 Task: Search one way flight ticket for 3 adults in first from St. Petersburg: St. Pete-clearwater International Airport to New Bern: Coastal Carolina Regional Airport (was Craven County Regional) on 5-4-2023. Choice of flights is United. Number of bags: 1 carry on bag. Price is upto 100000. Outbound departure time preference is 19:15.
Action: Mouse moved to (338, 300)
Screenshot: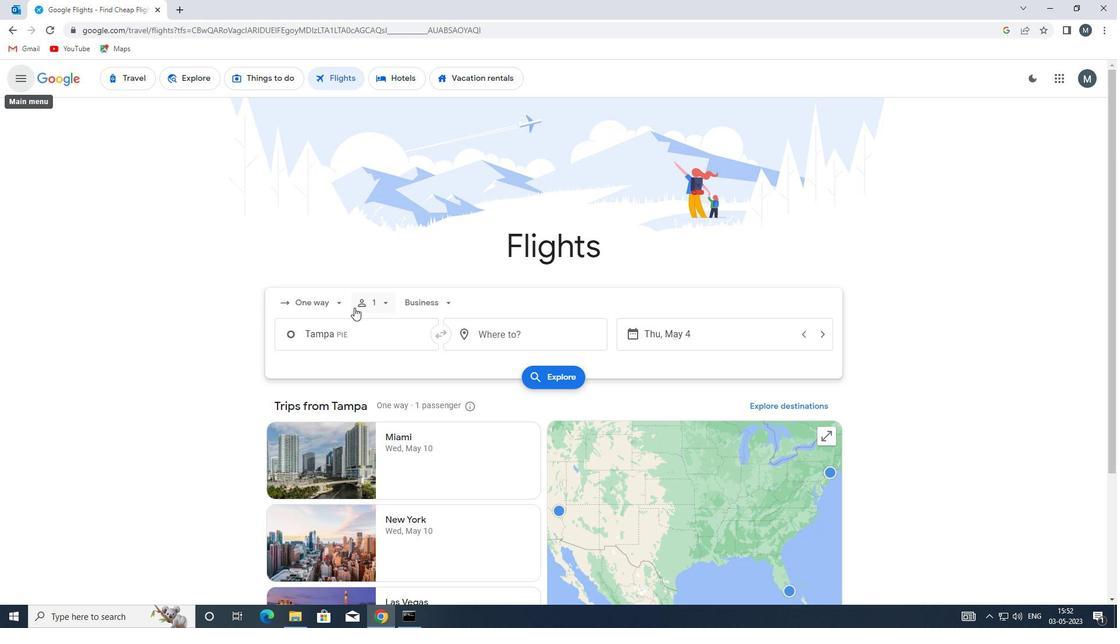 
Action: Mouse pressed left at (338, 300)
Screenshot: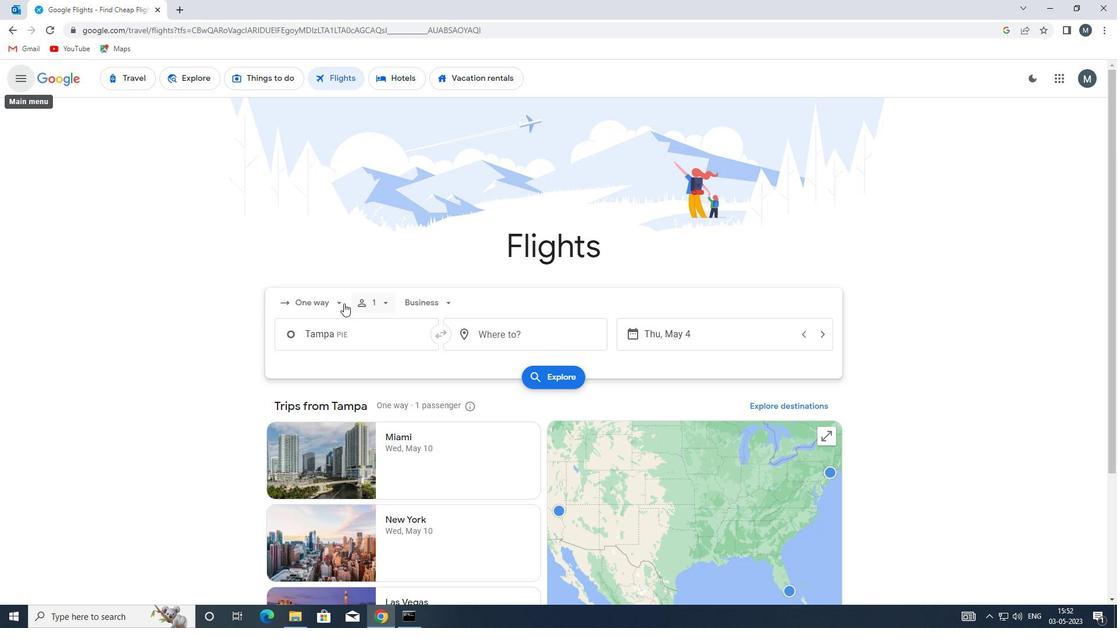 
Action: Mouse moved to (339, 353)
Screenshot: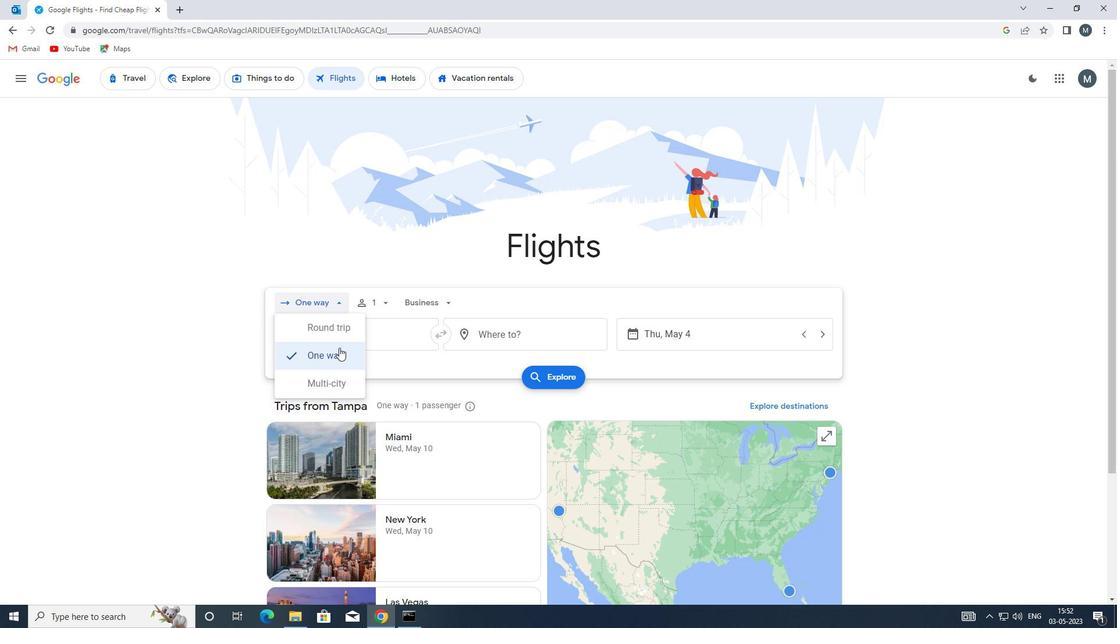 
Action: Mouse pressed left at (339, 353)
Screenshot: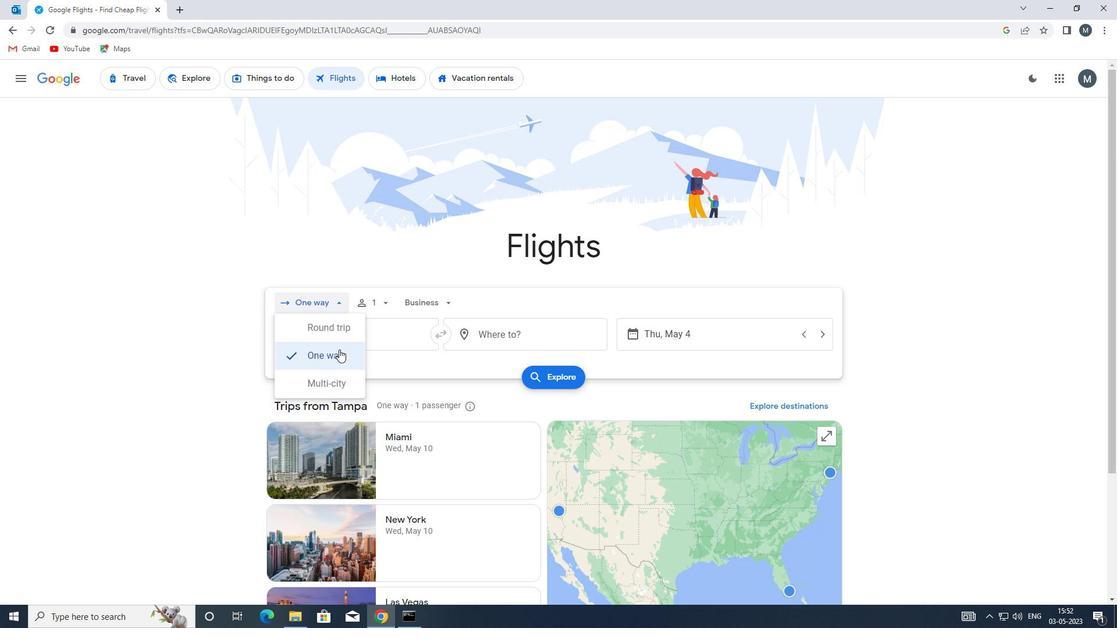 
Action: Mouse moved to (337, 353)
Screenshot: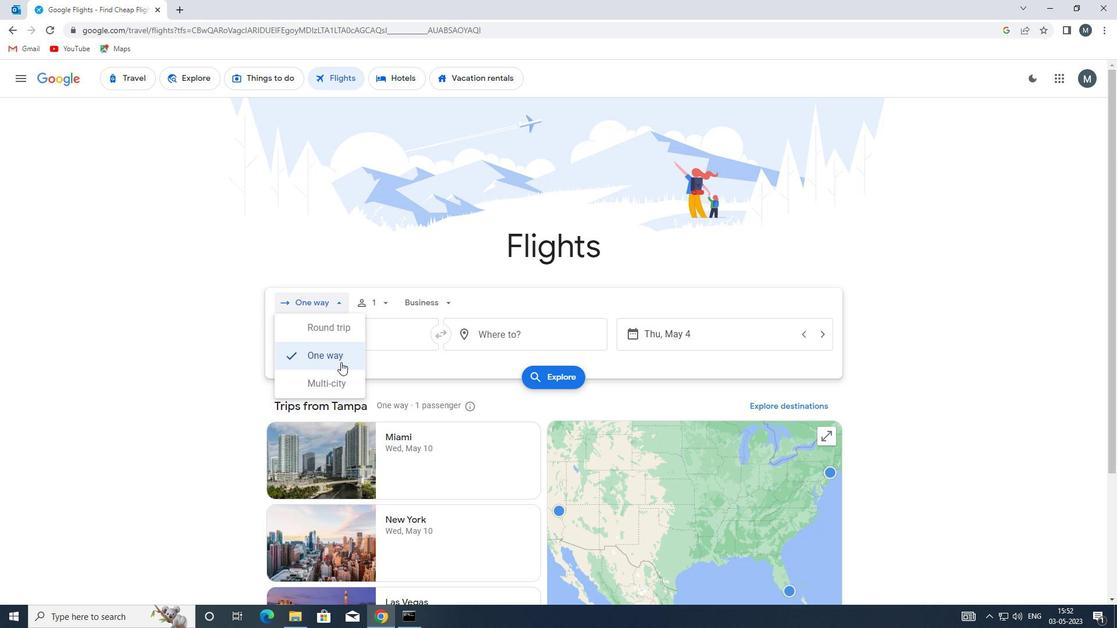 
Action: Mouse pressed left at (337, 353)
Screenshot: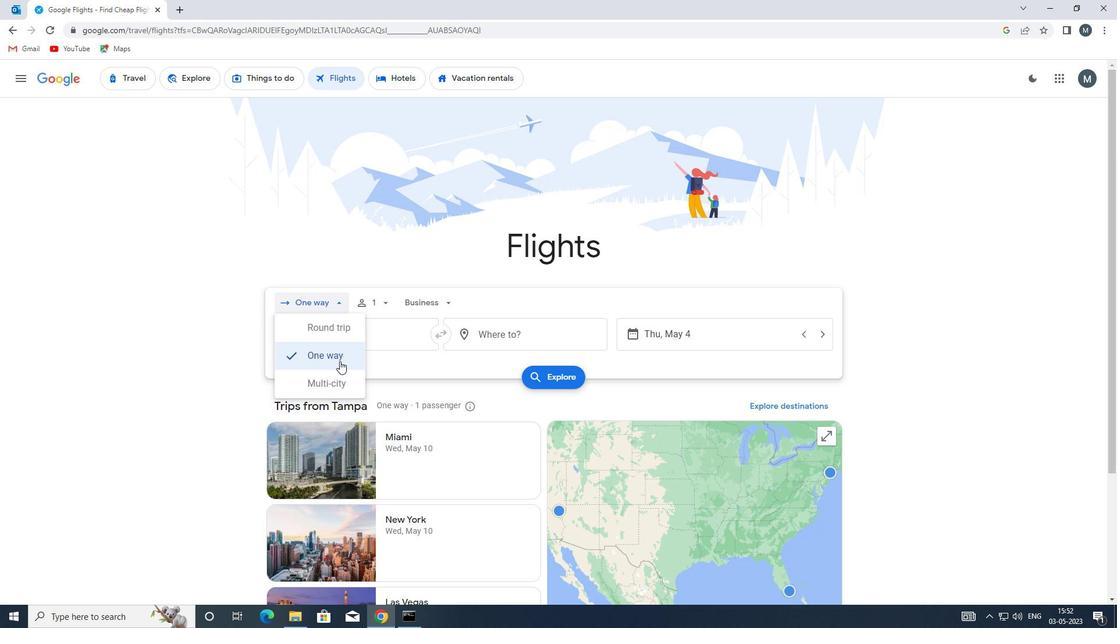 
Action: Mouse moved to (376, 299)
Screenshot: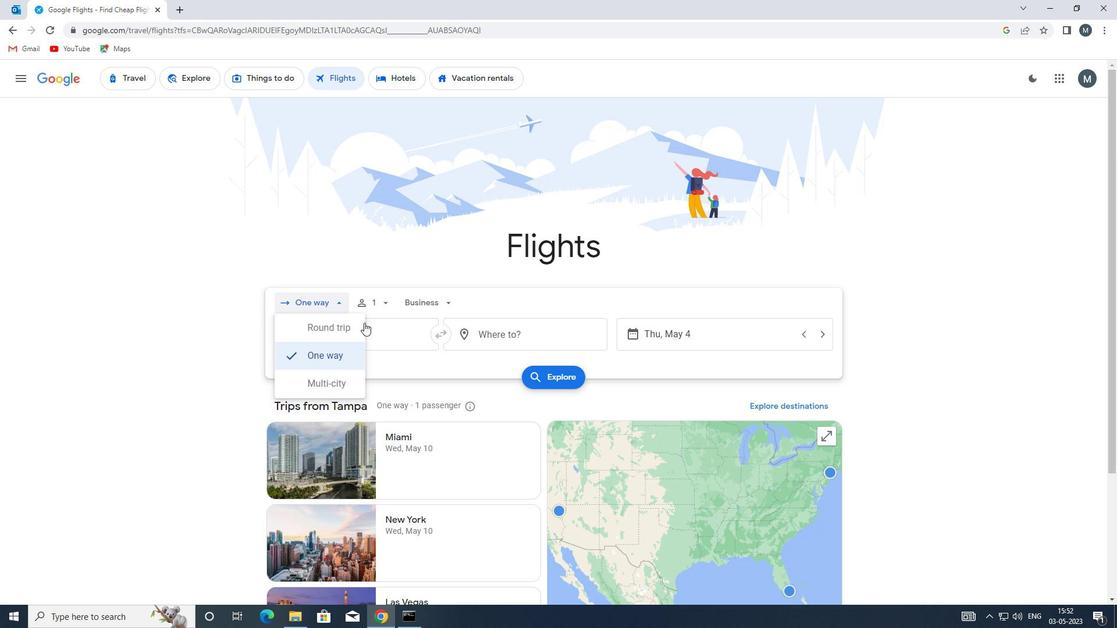 
Action: Mouse pressed left at (376, 299)
Screenshot: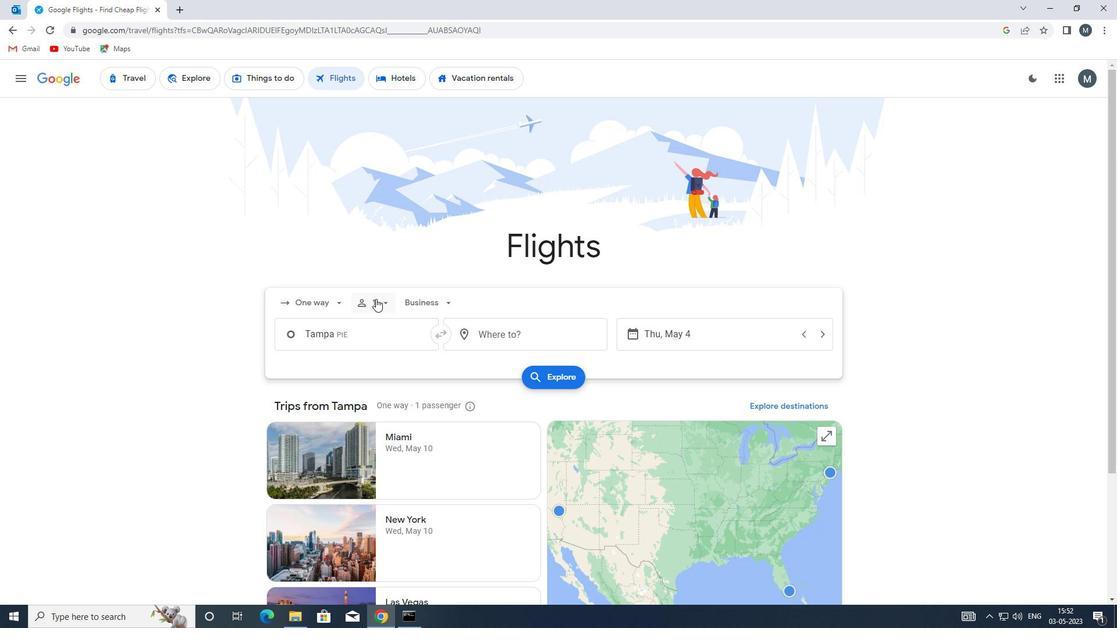 
Action: Mouse moved to (481, 332)
Screenshot: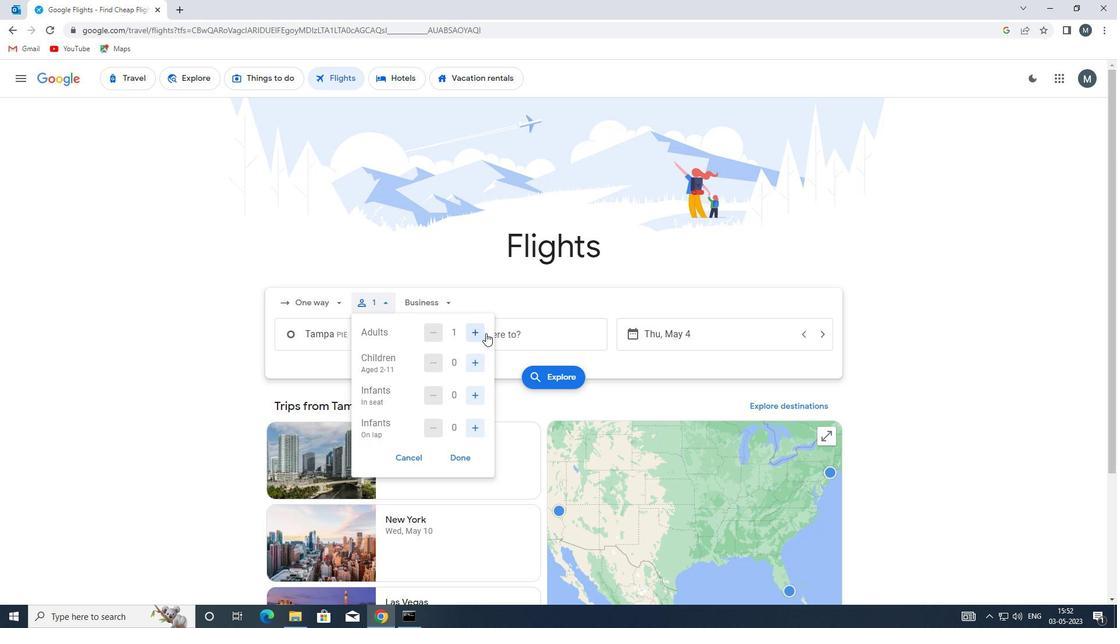 
Action: Mouse pressed left at (481, 332)
Screenshot: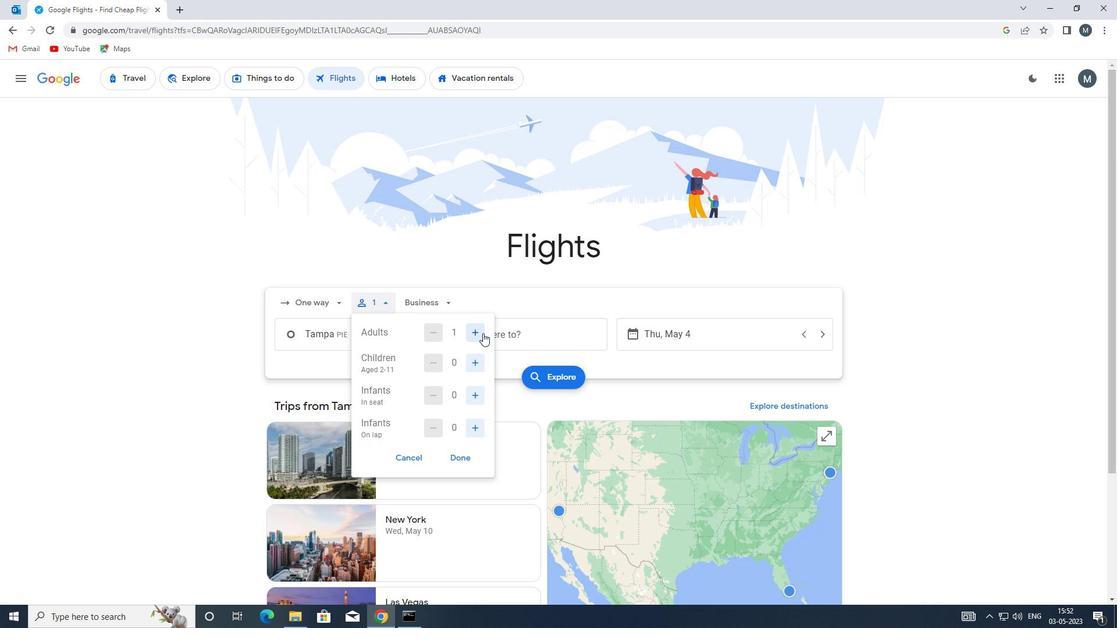 
Action: Mouse pressed left at (481, 332)
Screenshot: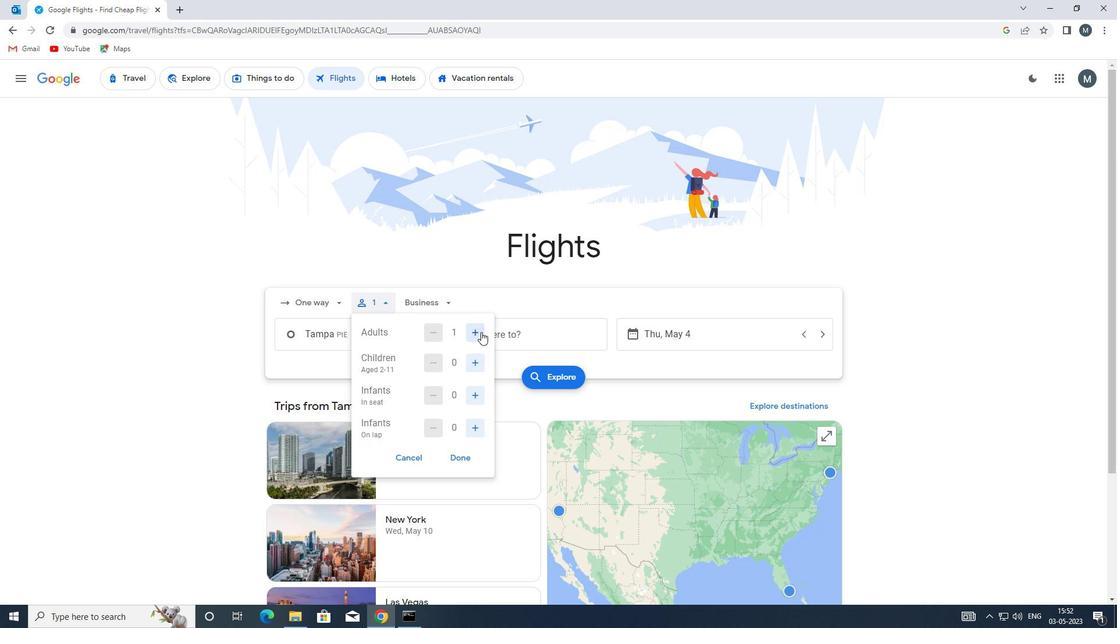 
Action: Mouse moved to (457, 457)
Screenshot: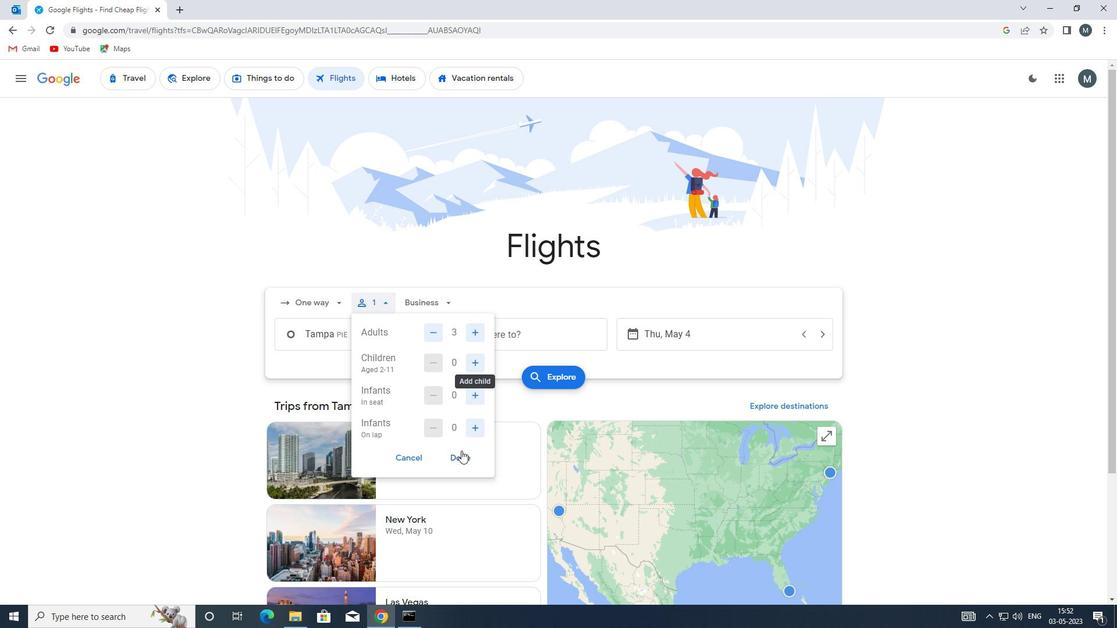
Action: Mouse pressed left at (457, 457)
Screenshot: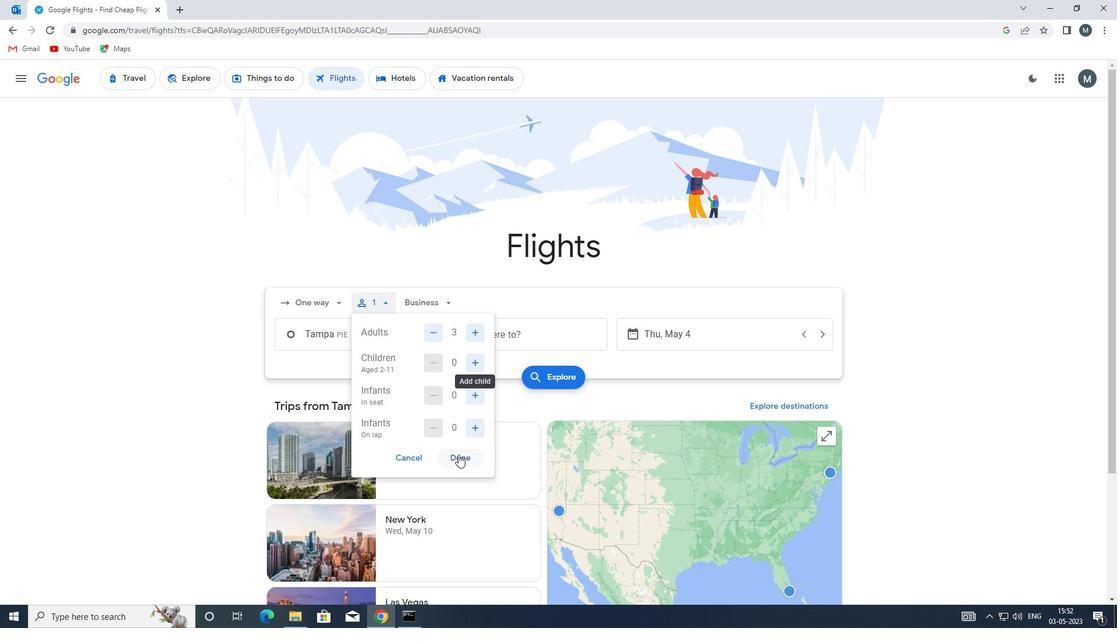
Action: Mouse moved to (441, 301)
Screenshot: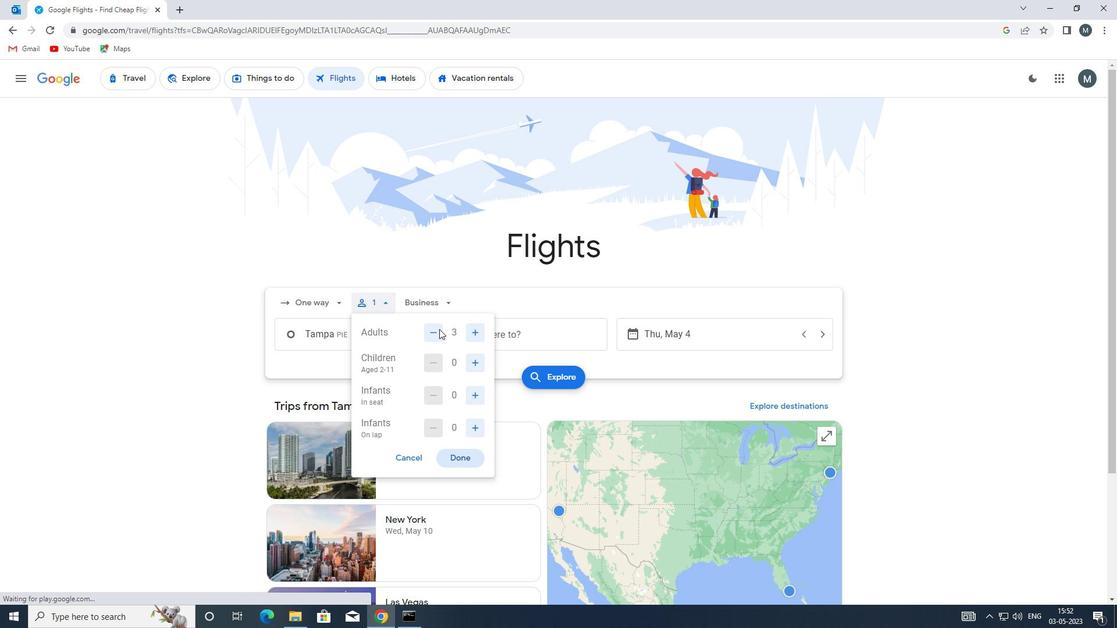 
Action: Mouse pressed left at (441, 301)
Screenshot: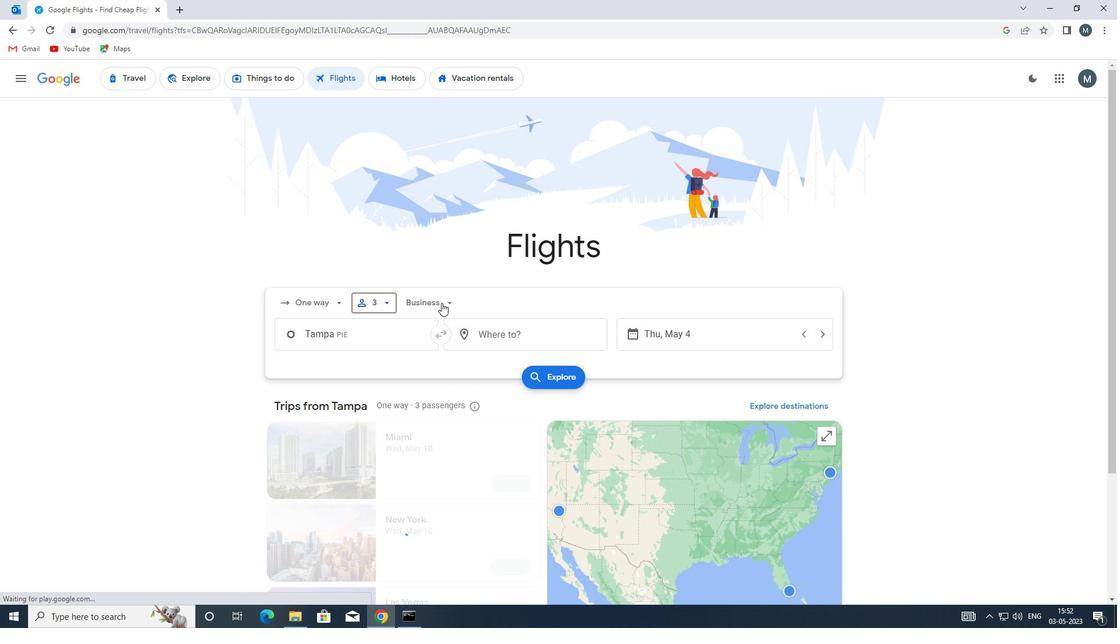 
Action: Mouse moved to (451, 410)
Screenshot: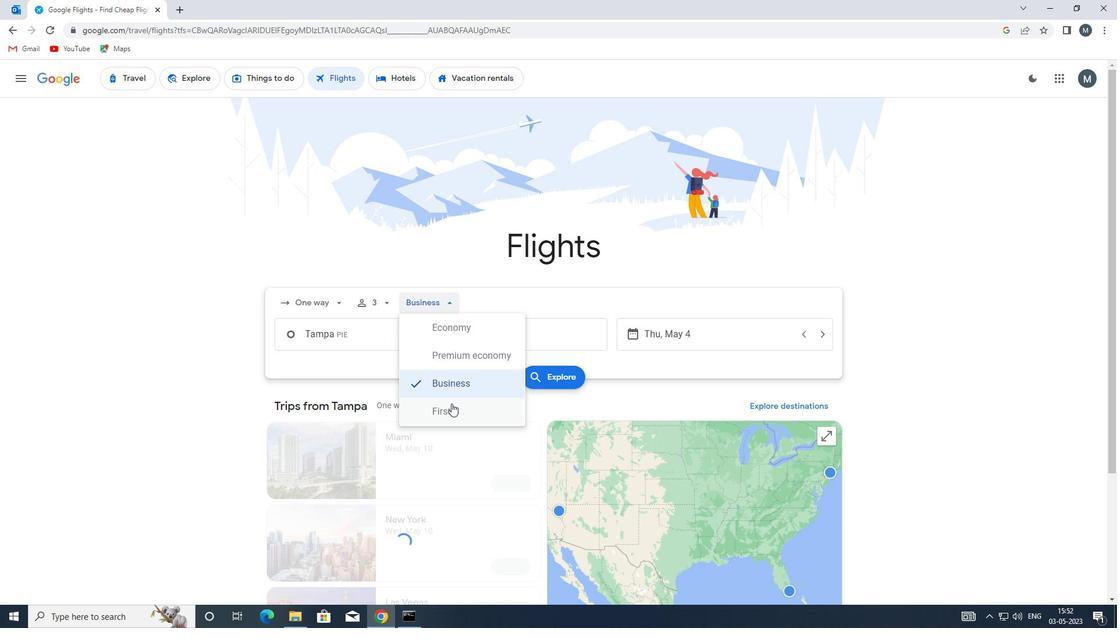 
Action: Mouse pressed left at (451, 410)
Screenshot: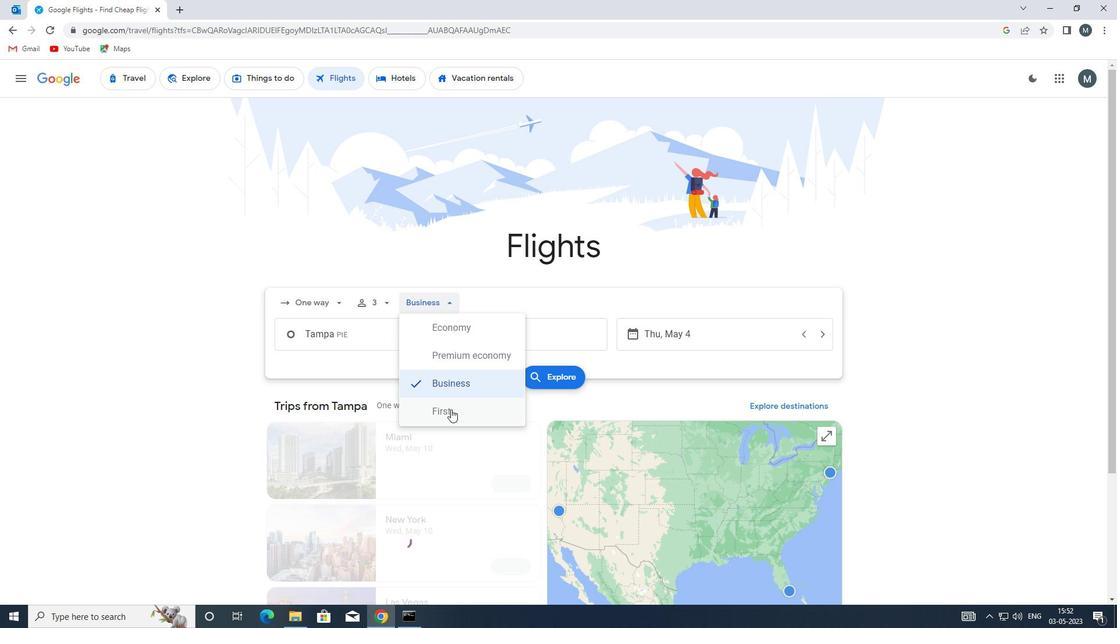 
Action: Mouse moved to (409, 335)
Screenshot: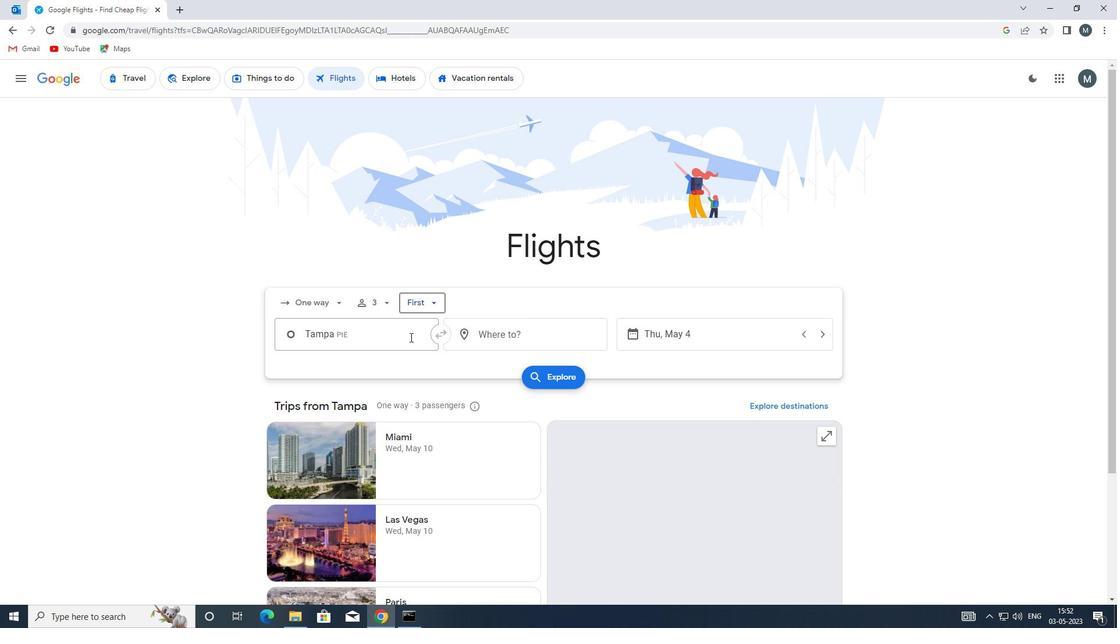
Action: Mouse pressed left at (409, 335)
Screenshot: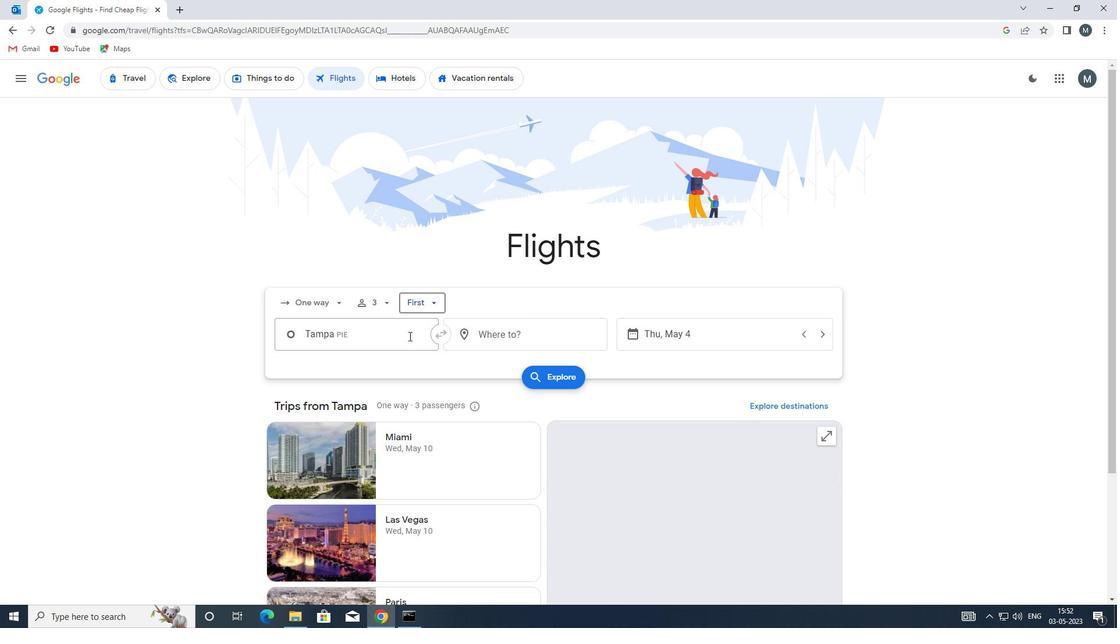 
Action: Mouse moved to (397, 425)
Screenshot: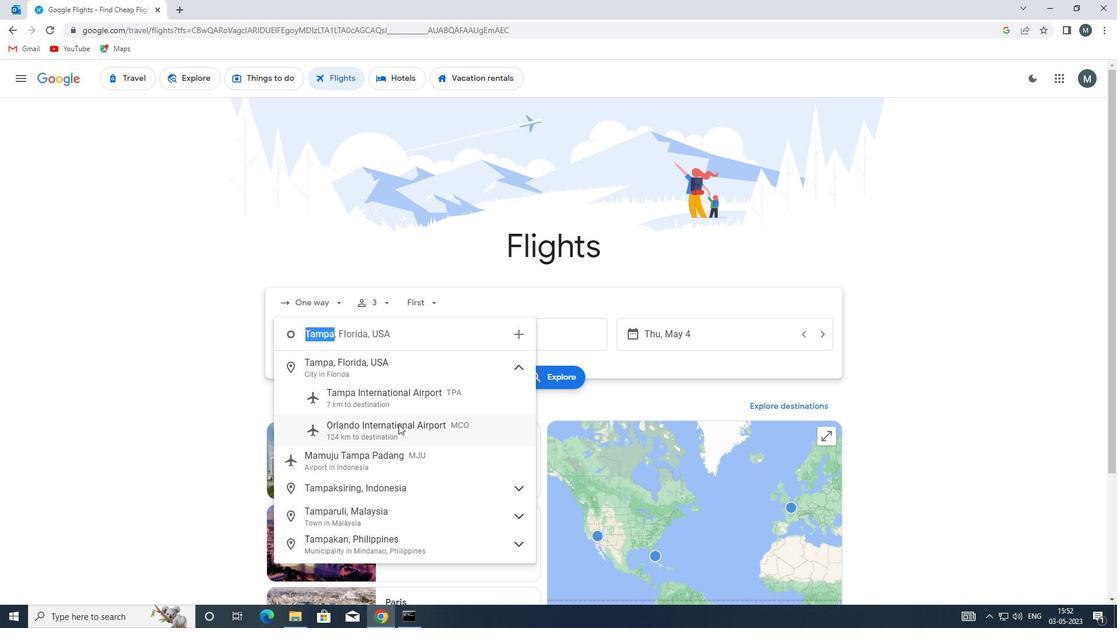 
Action: Mouse scrolled (397, 424) with delta (0, 0)
Screenshot: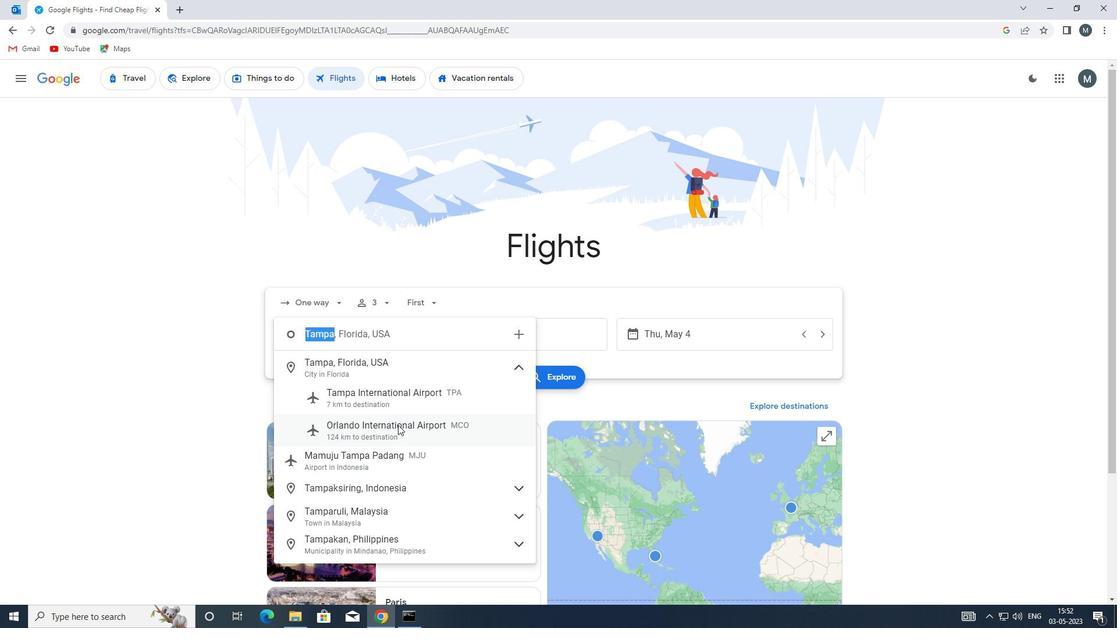 
Action: Mouse moved to (391, 423)
Screenshot: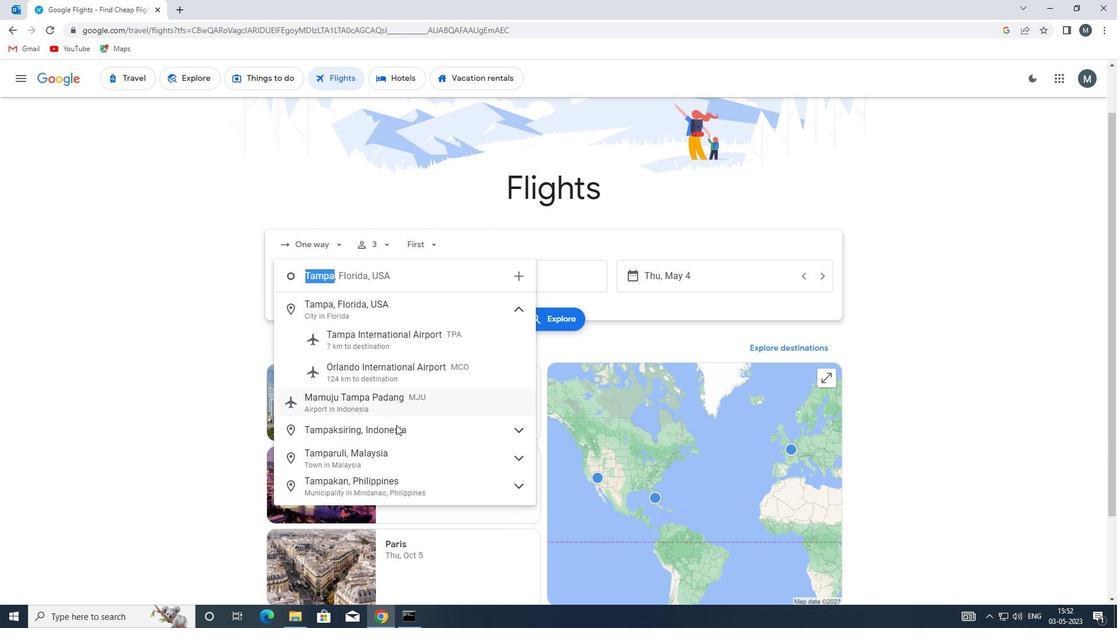 
Action: Key pressed pie
Screenshot: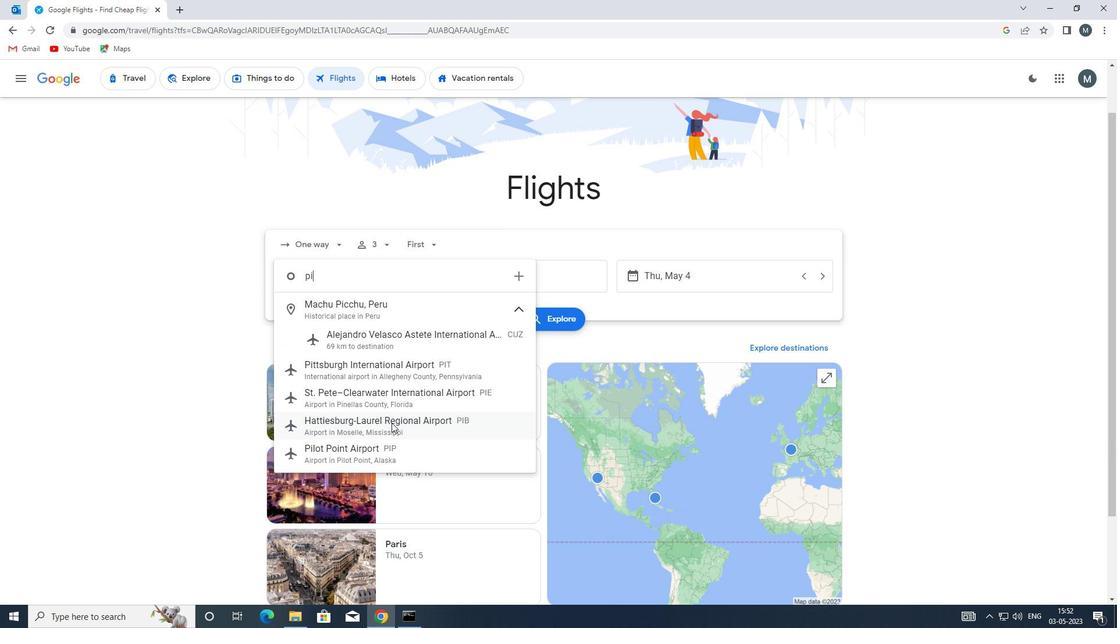 
Action: Mouse moved to (438, 307)
Screenshot: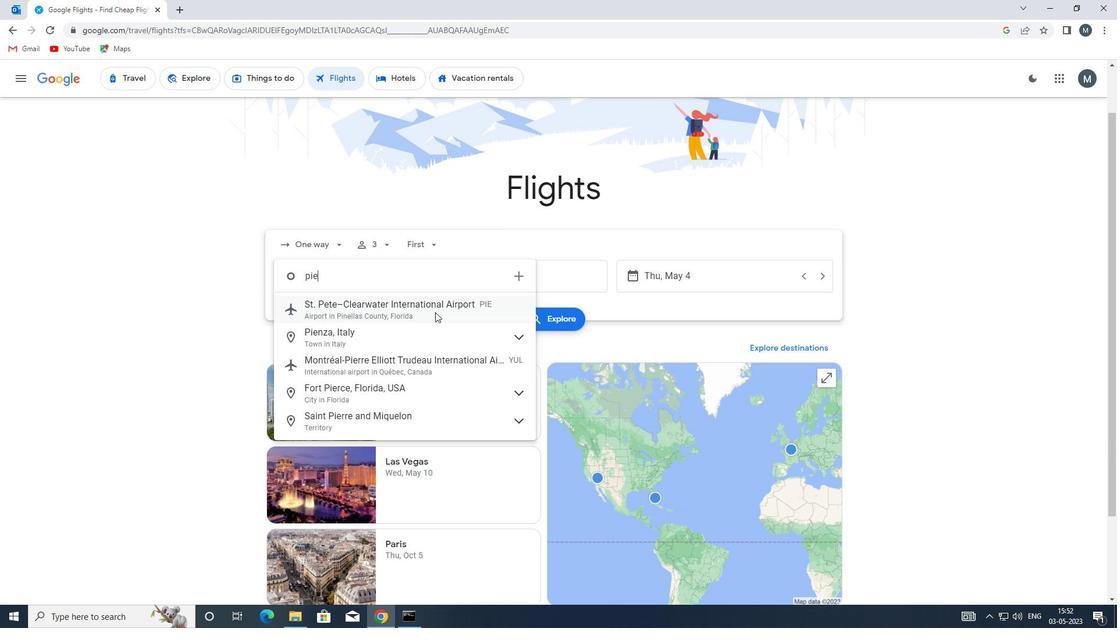 
Action: Mouse pressed left at (438, 307)
Screenshot: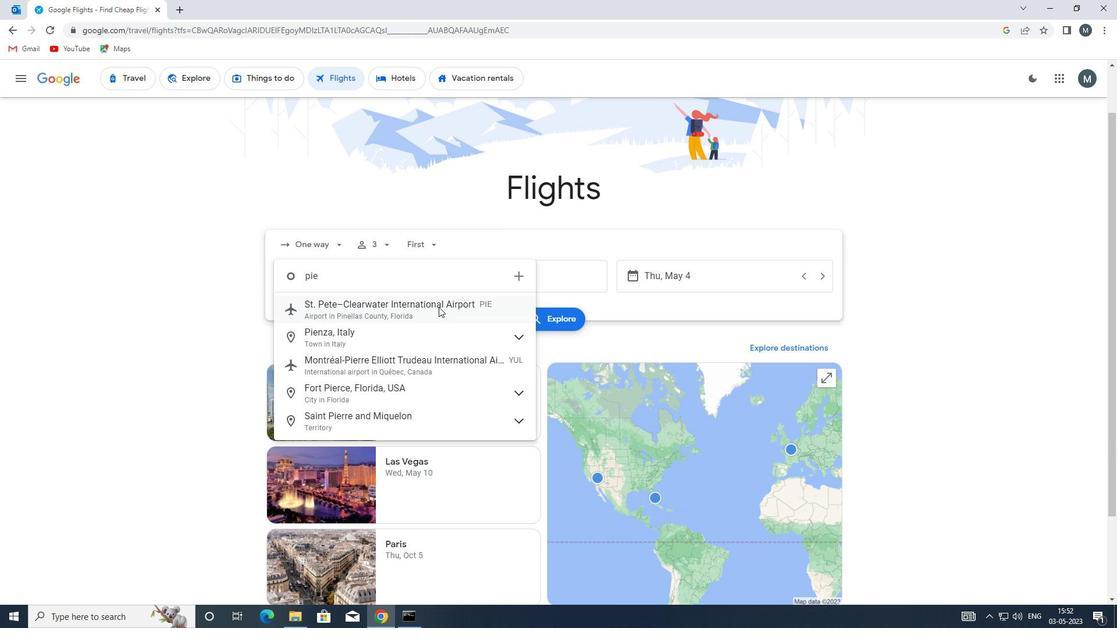 
Action: Mouse moved to (508, 284)
Screenshot: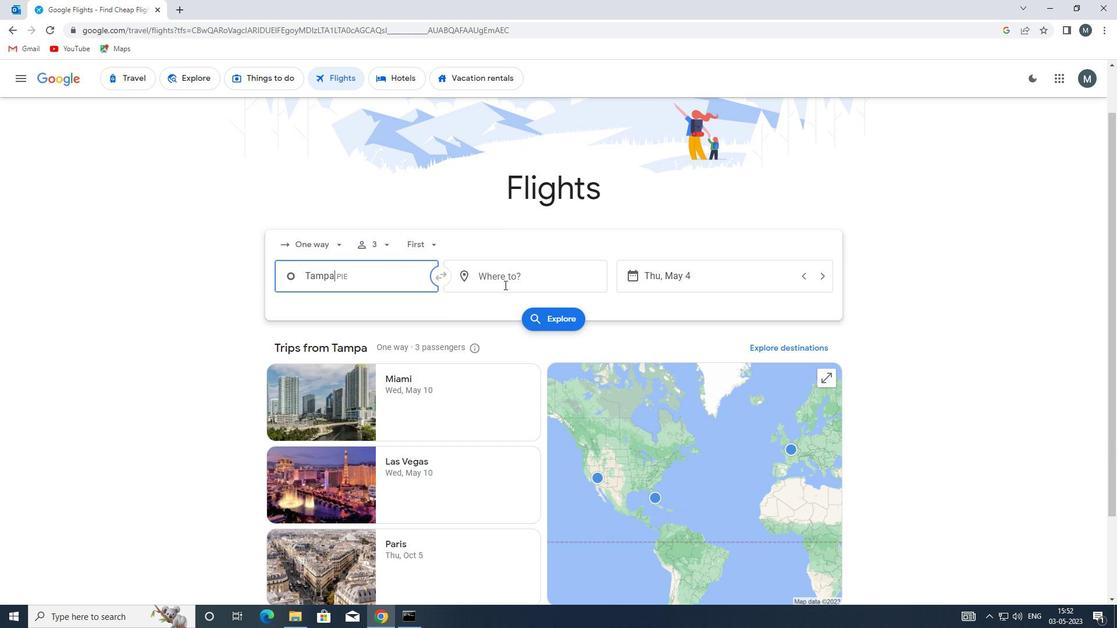 
Action: Mouse pressed left at (508, 284)
Screenshot: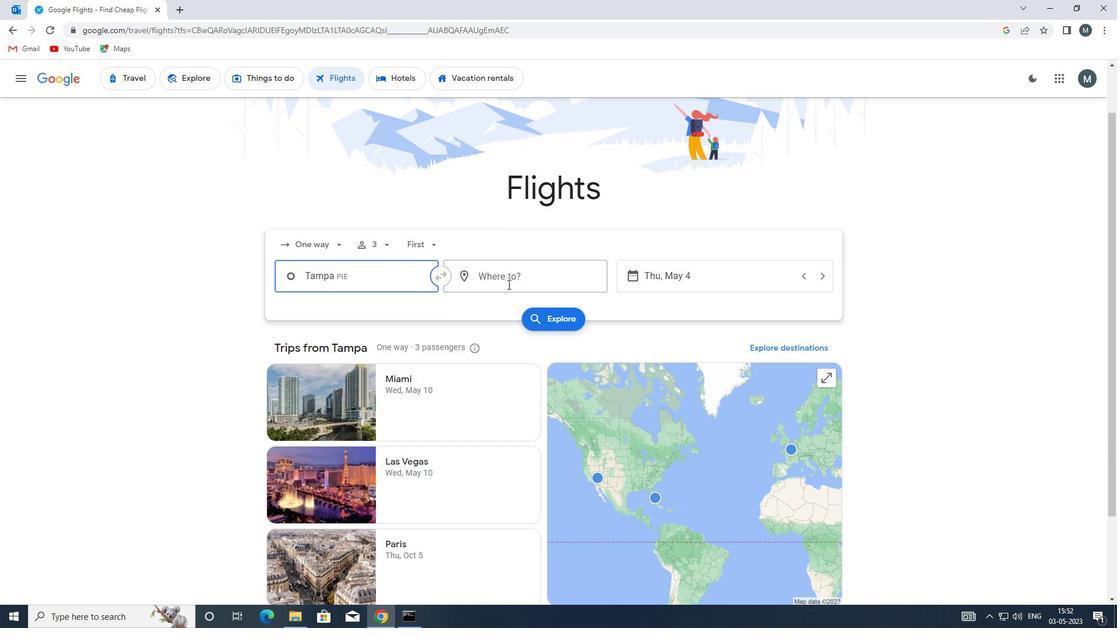 
Action: Mouse moved to (507, 281)
Screenshot: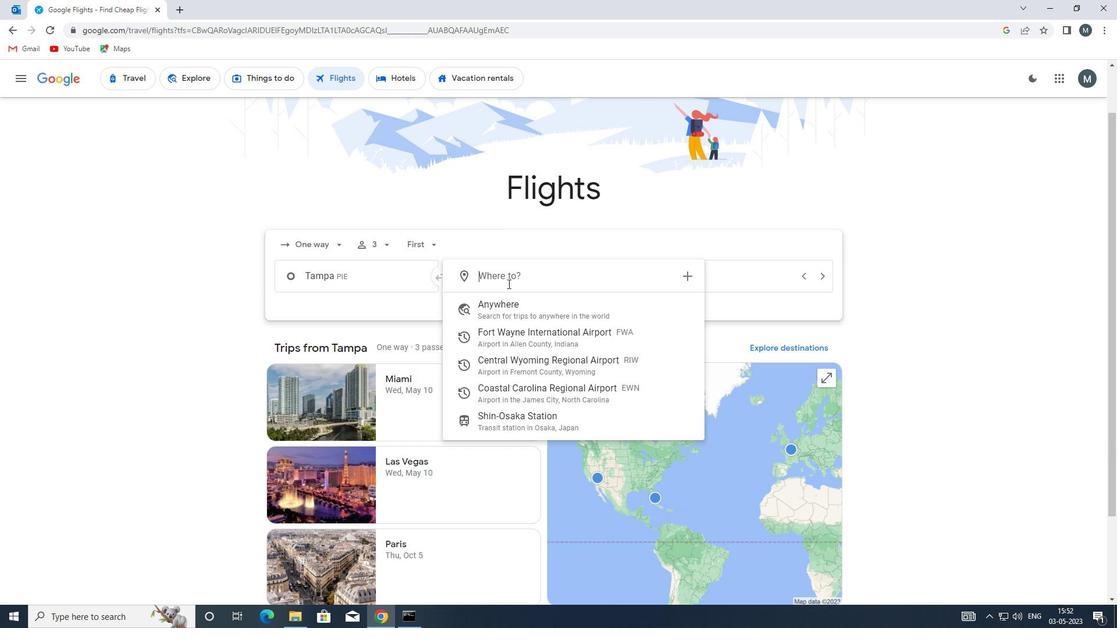 
Action: Key pressed ewn
Screenshot: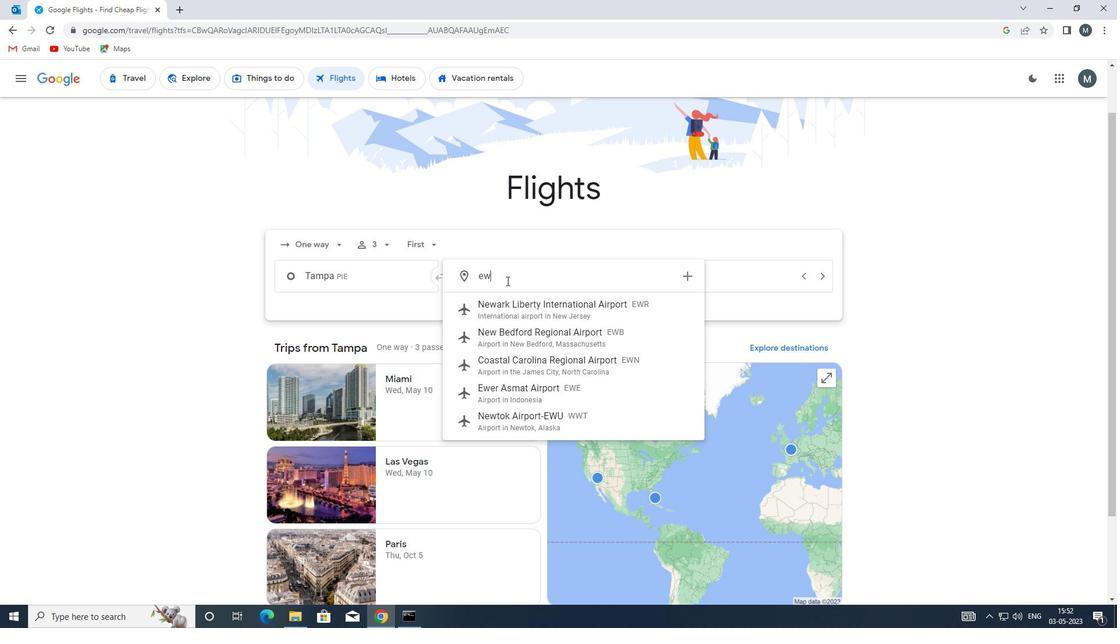
Action: Mouse moved to (515, 305)
Screenshot: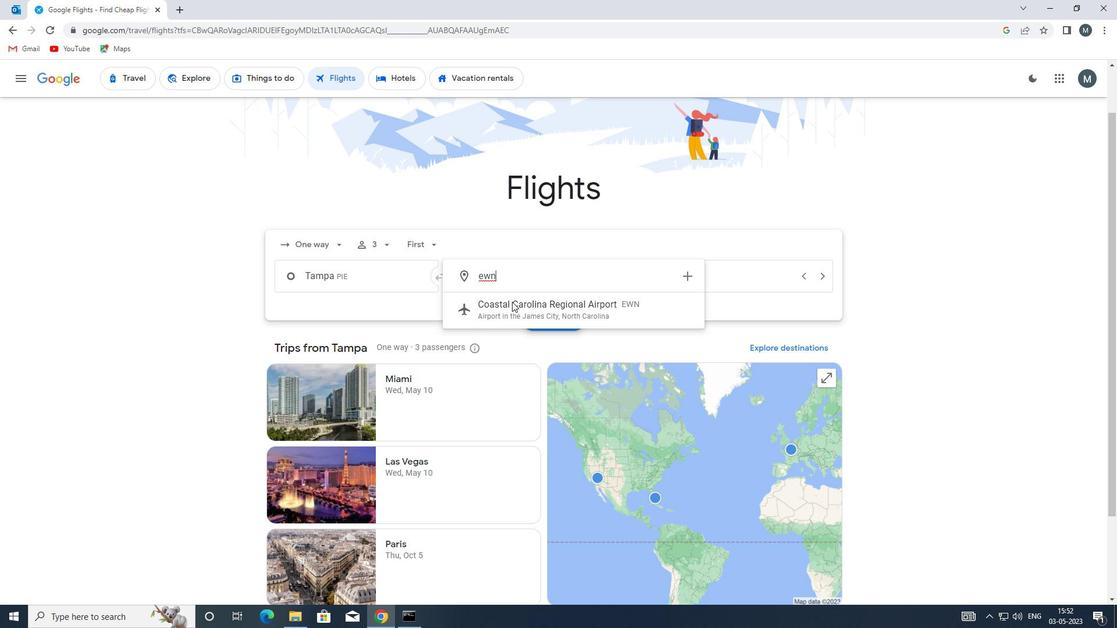 
Action: Mouse pressed left at (515, 305)
Screenshot: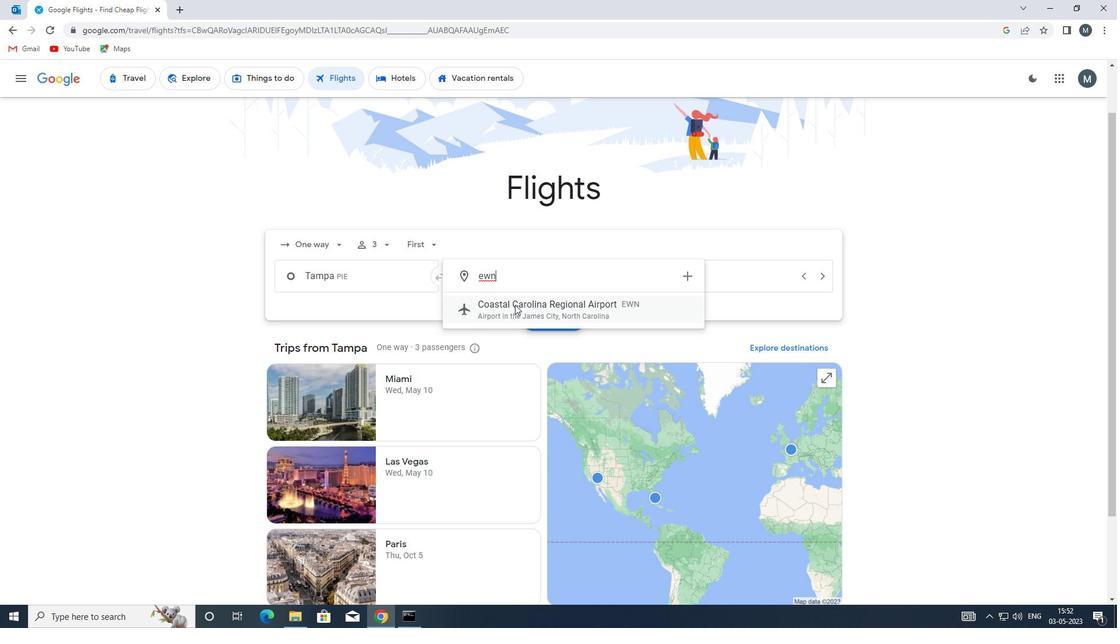
Action: Mouse moved to (658, 268)
Screenshot: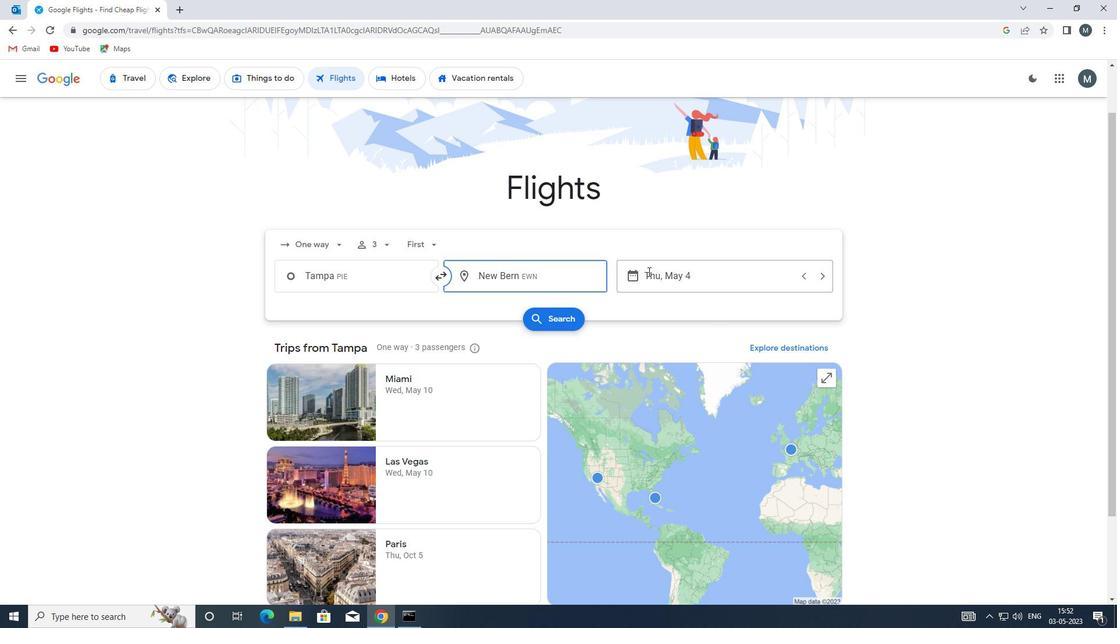 
Action: Mouse pressed left at (658, 268)
Screenshot: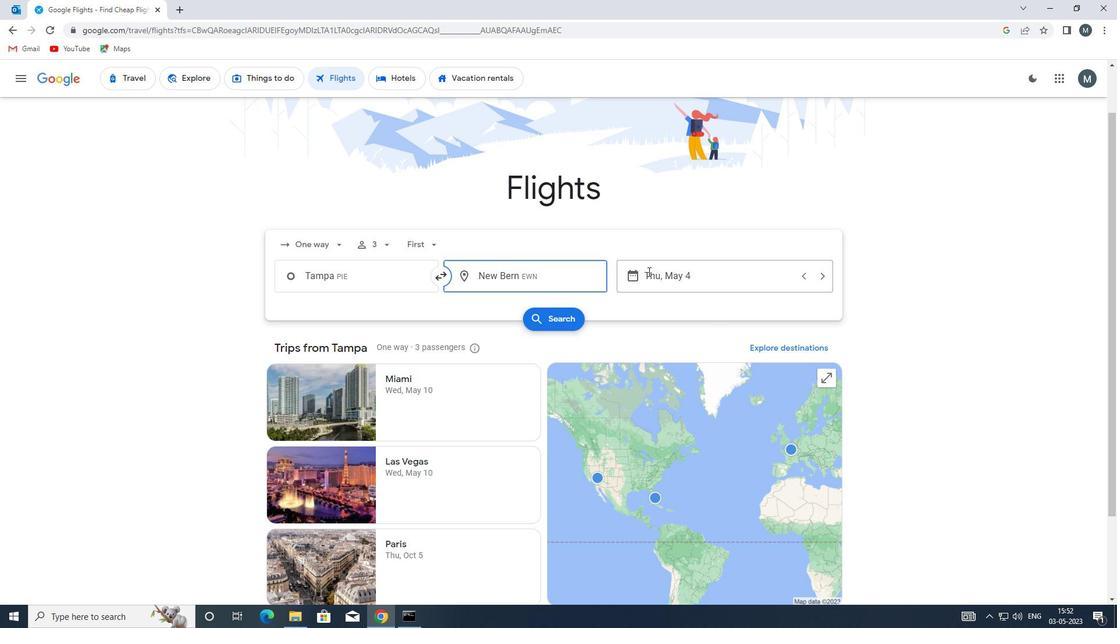 
Action: Mouse moved to (532, 368)
Screenshot: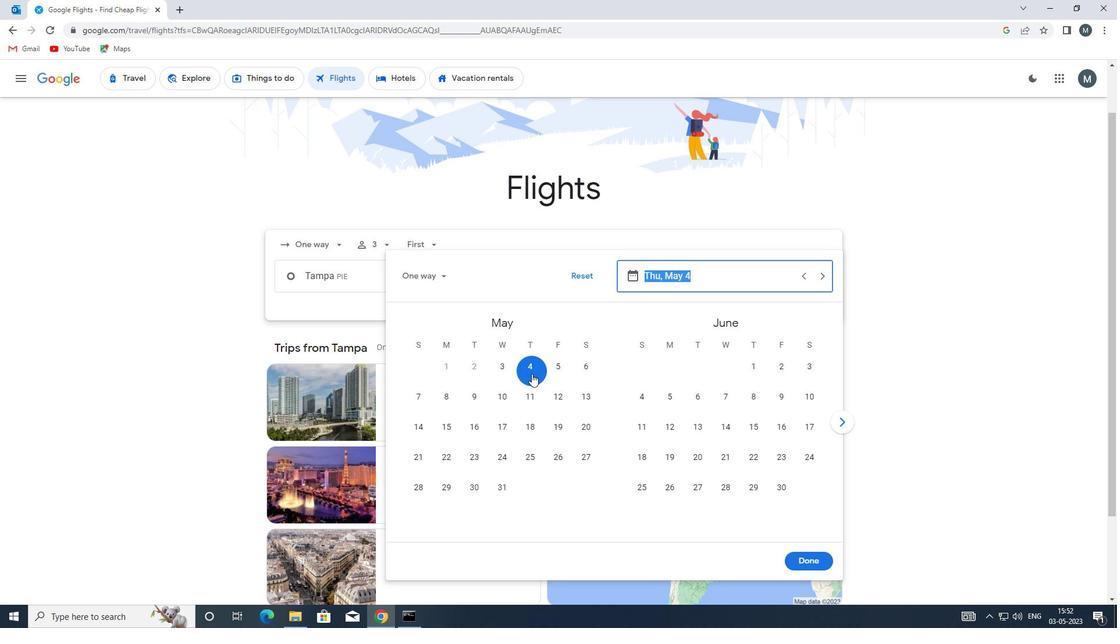 
Action: Mouse pressed left at (532, 368)
Screenshot: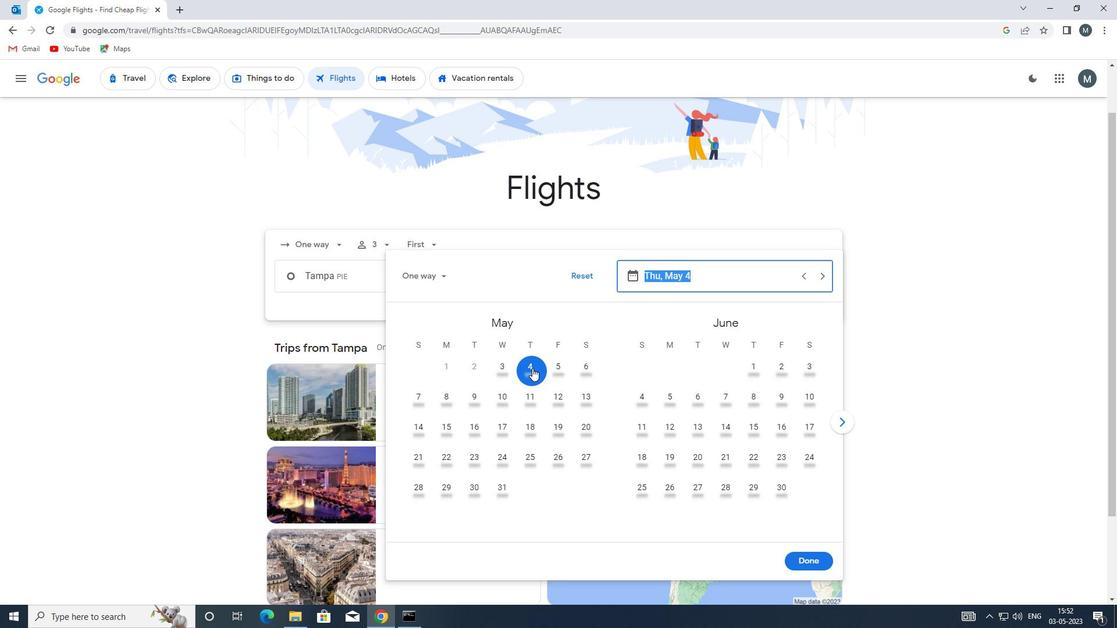 
Action: Mouse moved to (795, 552)
Screenshot: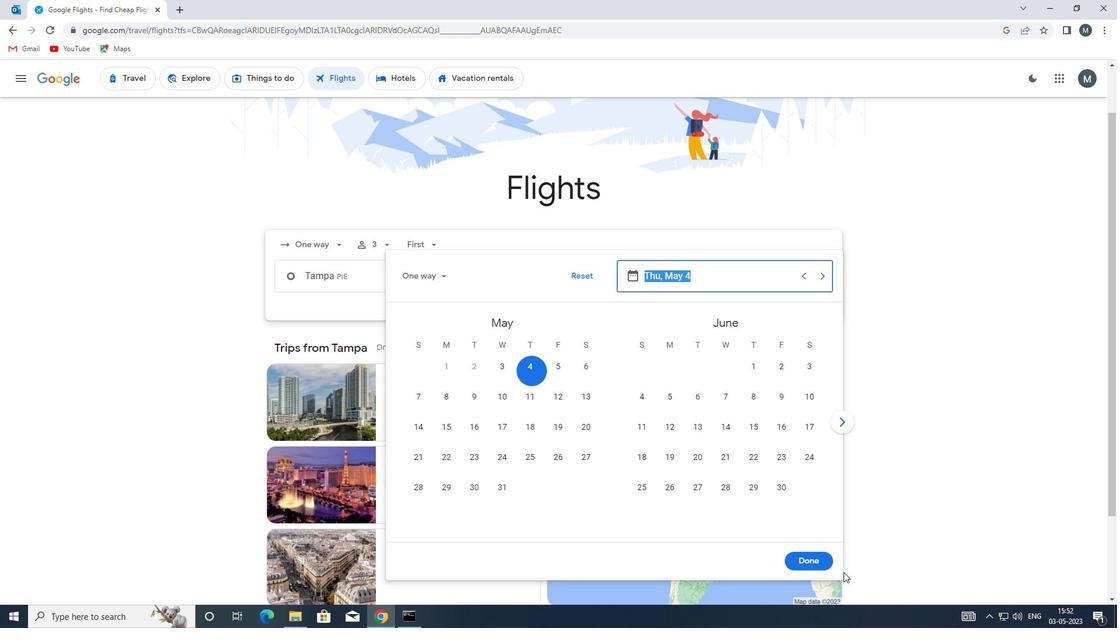 
Action: Mouse pressed left at (795, 552)
Screenshot: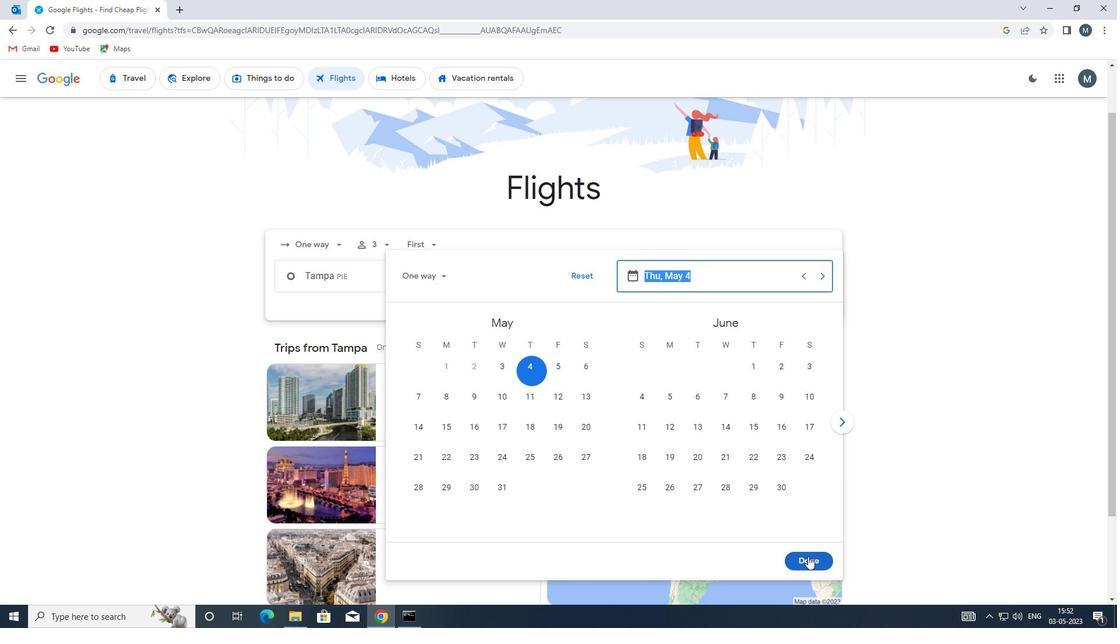 
Action: Mouse moved to (546, 320)
Screenshot: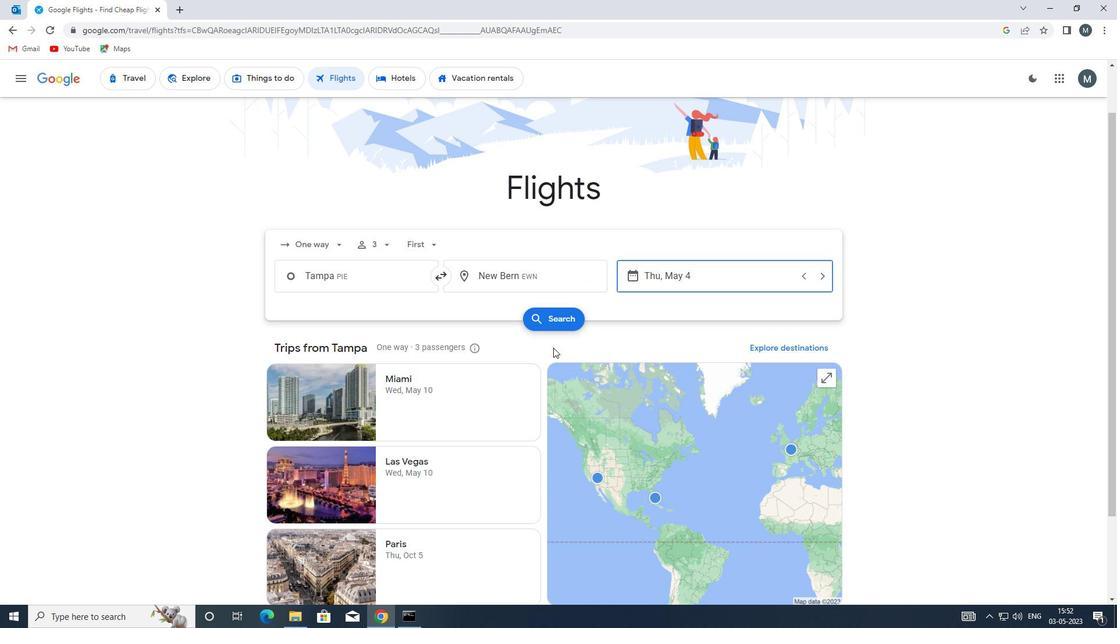 
Action: Mouse pressed left at (546, 320)
Screenshot: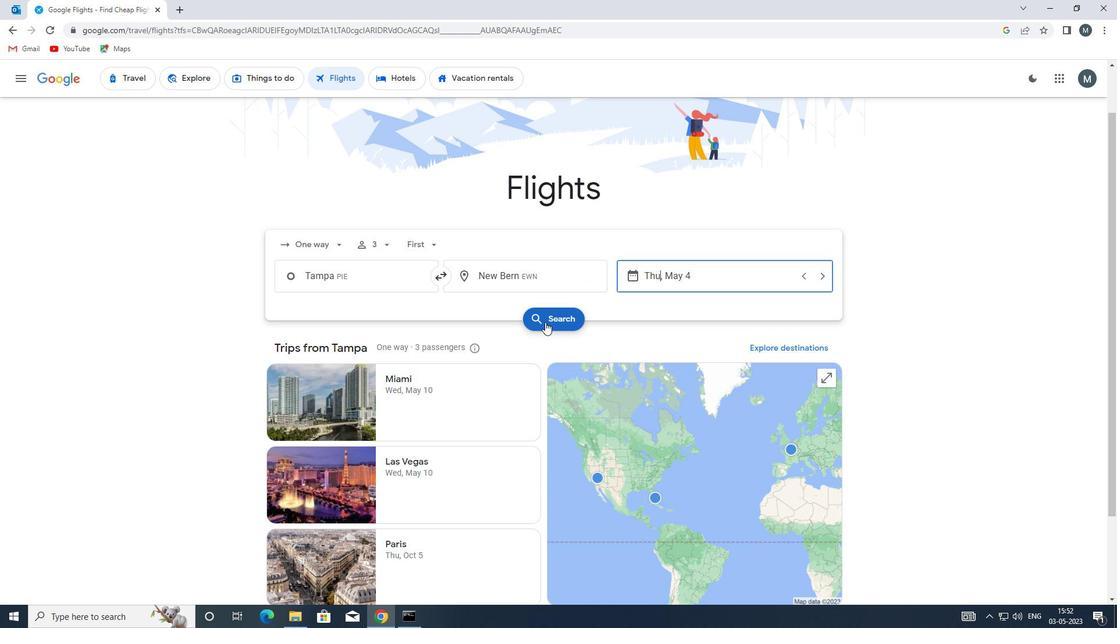 
Action: Mouse moved to (298, 182)
Screenshot: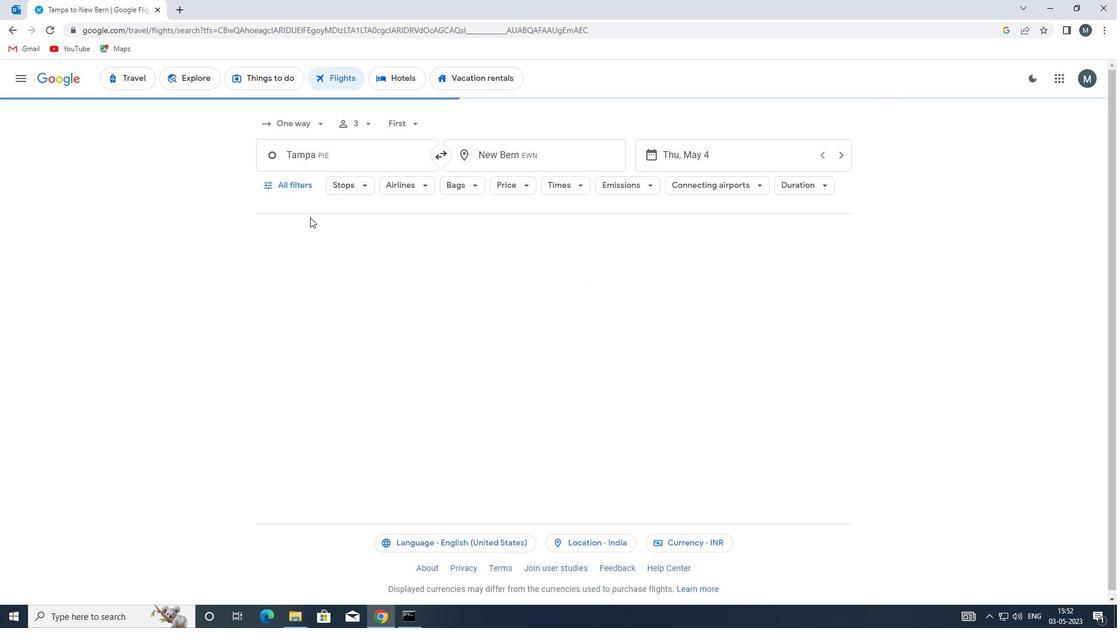 
Action: Mouse pressed left at (298, 182)
Screenshot: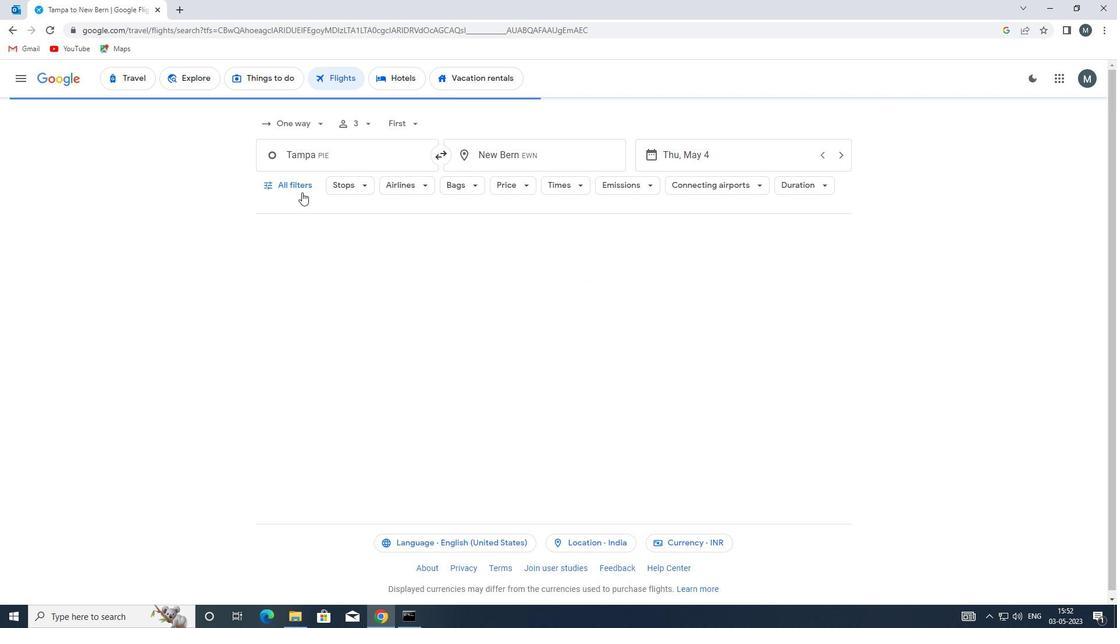 
Action: Mouse moved to (330, 318)
Screenshot: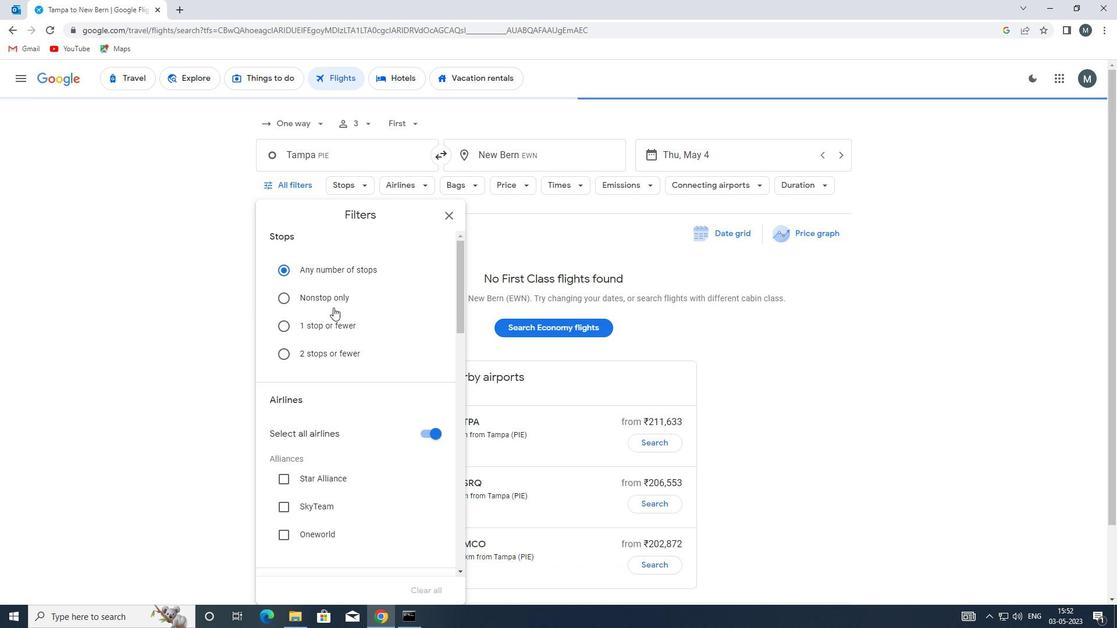 
Action: Mouse scrolled (330, 317) with delta (0, 0)
Screenshot: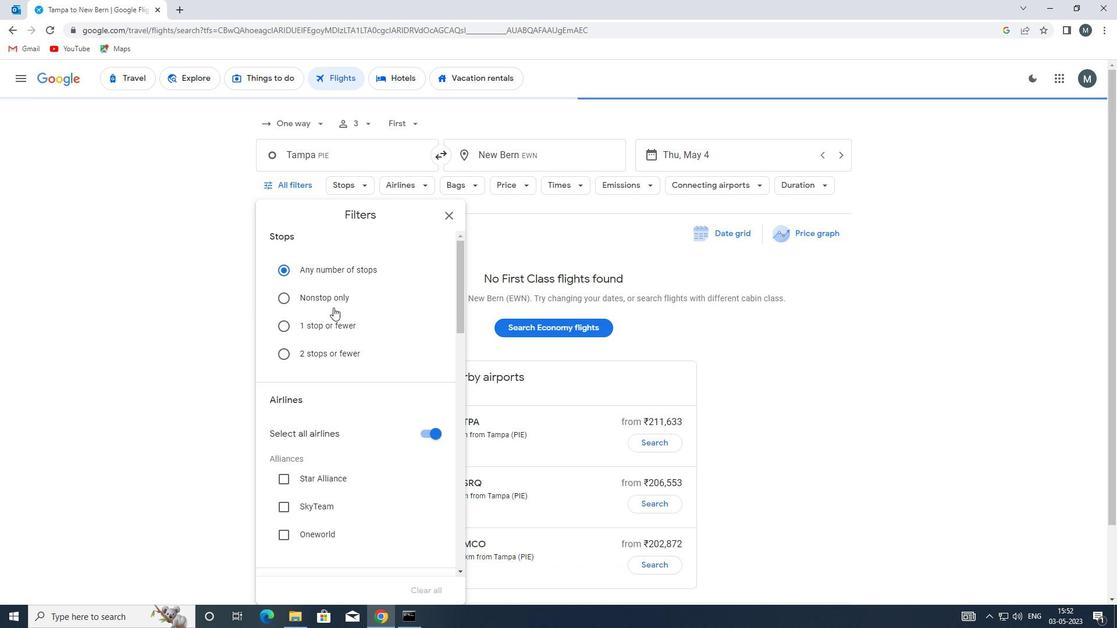 
Action: Mouse moved to (330, 318)
Screenshot: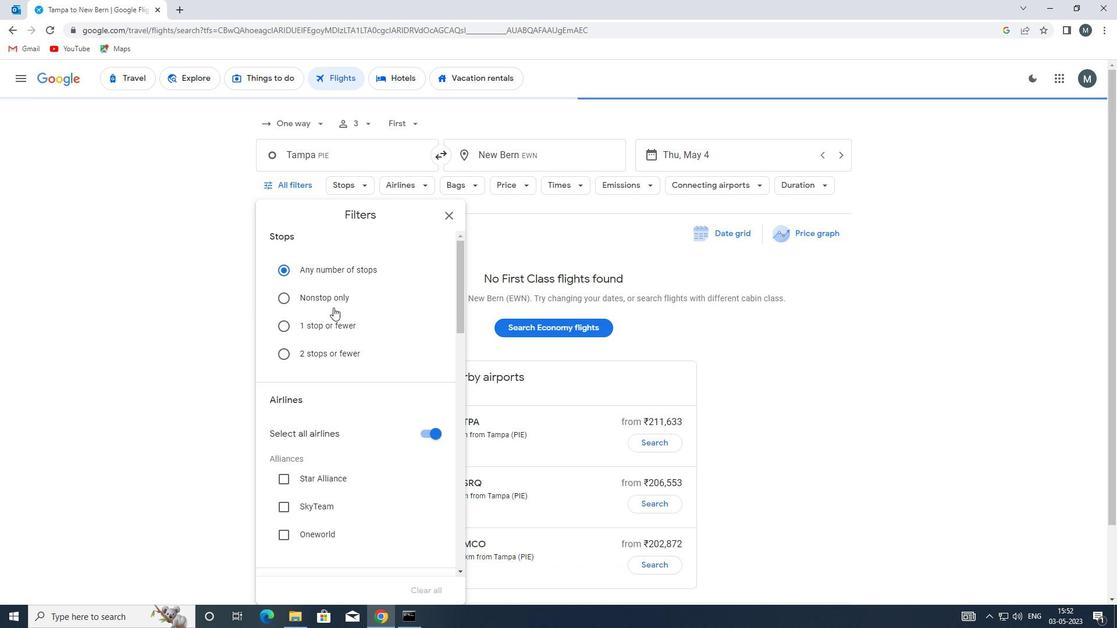 
Action: Mouse scrolled (330, 318) with delta (0, 0)
Screenshot: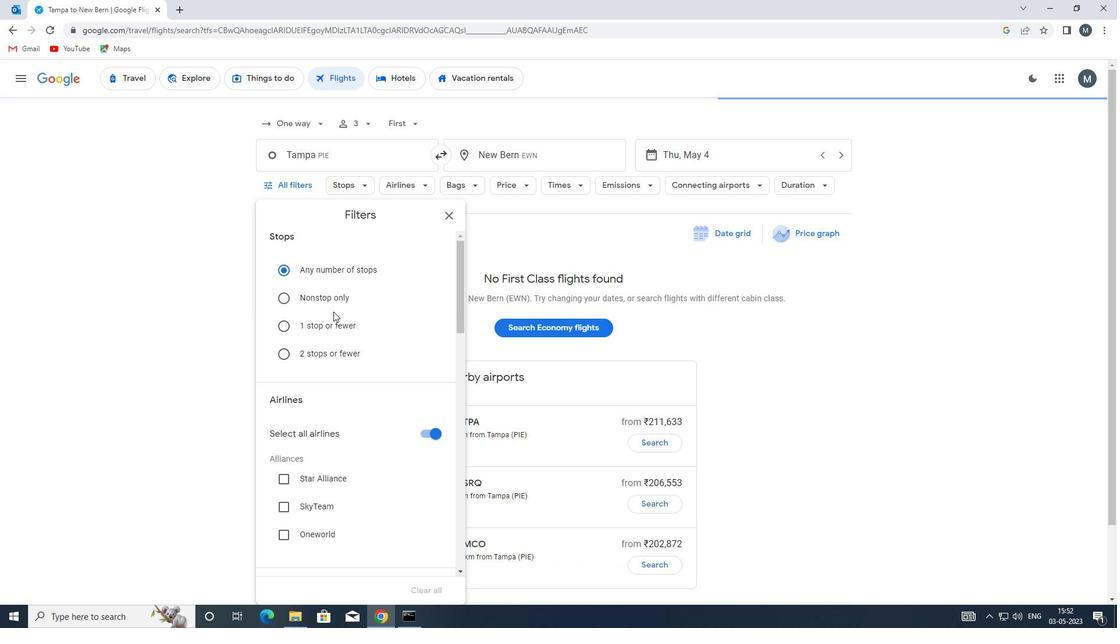 
Action: Mouse moved to (424, 315)
Screenshot: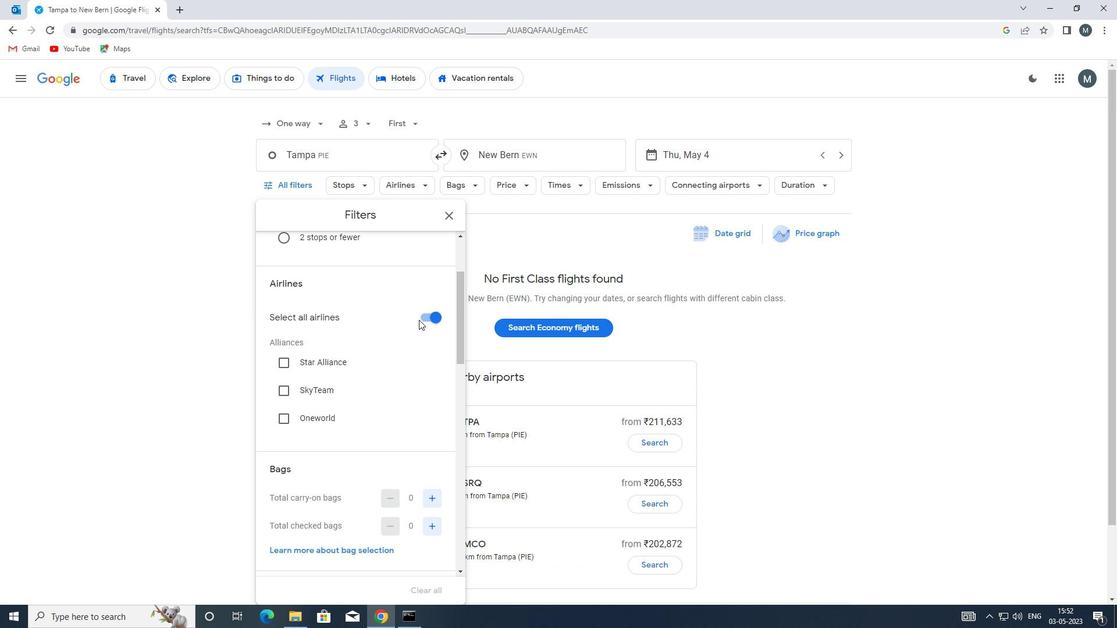 
Action: Mouse pressed left at (424, 315)
Screenshot: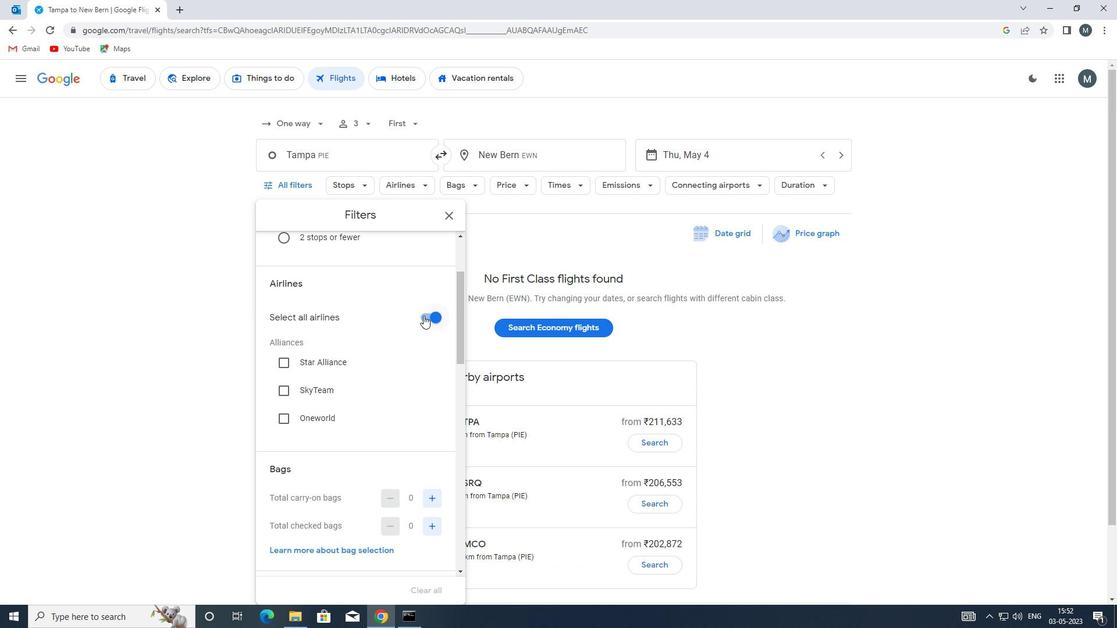 
Action: Mouse moved to (327, 373)
Screenshot: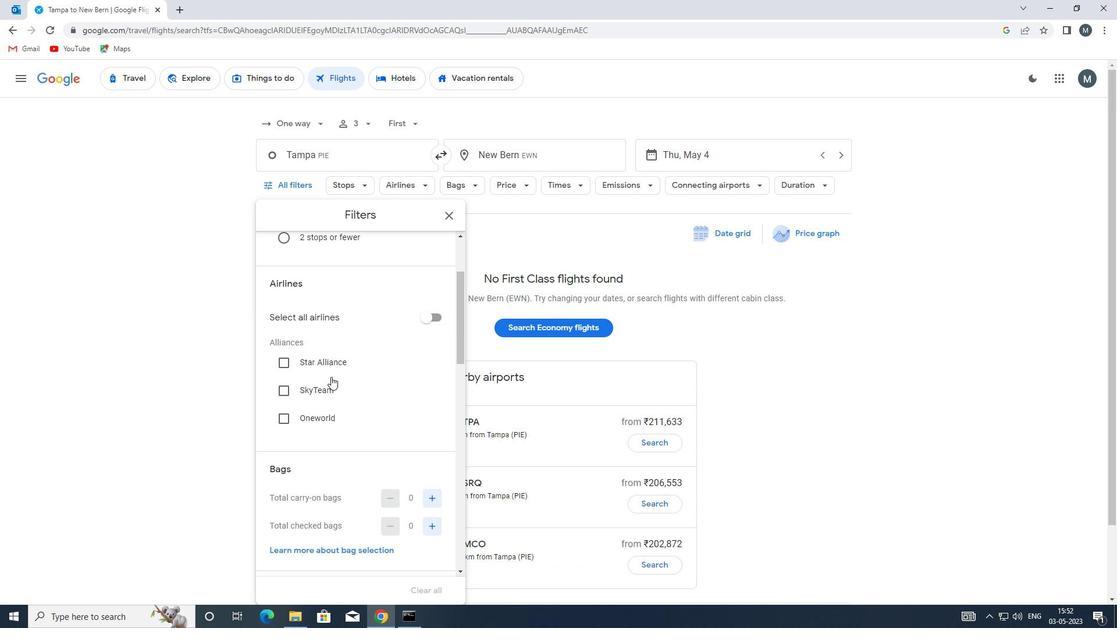 
Action: Mouse scrolled (327, 373) with delta (0, 0)
Screenshot: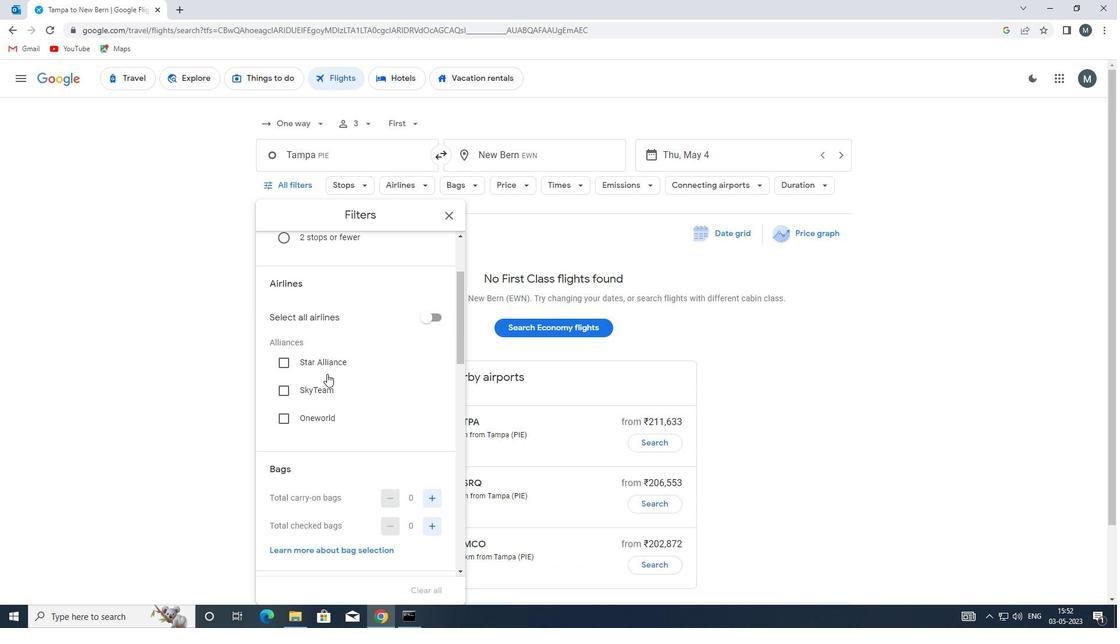 
Action: Mouse moved to (331, 373)
Screenshot: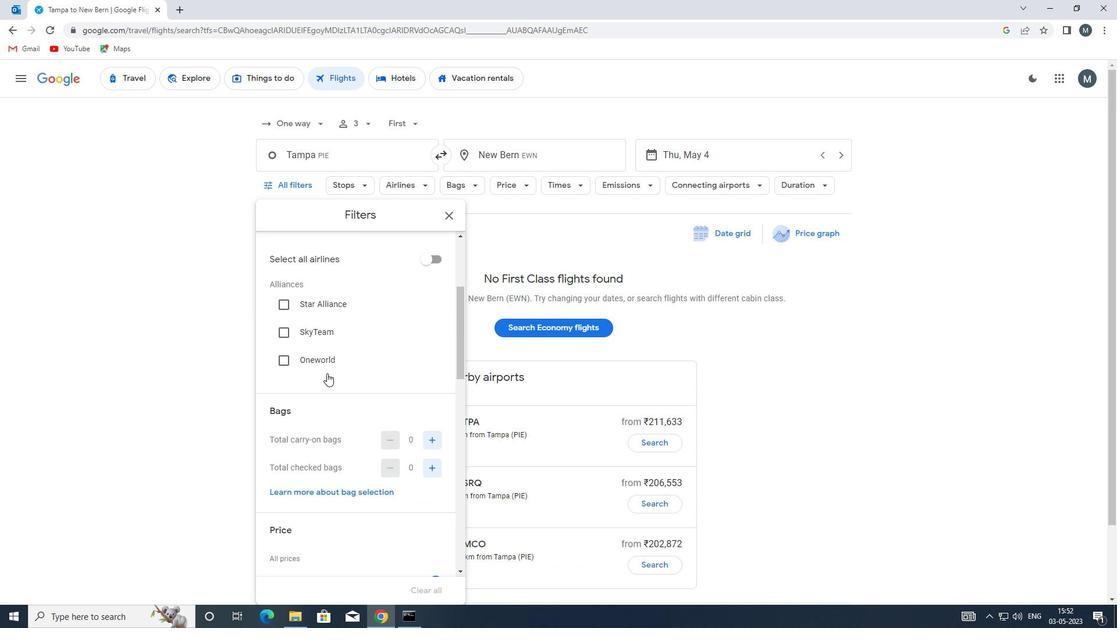 
Action: Mouse scrolled (331, 372) with delta (0, 0)
Screenshot: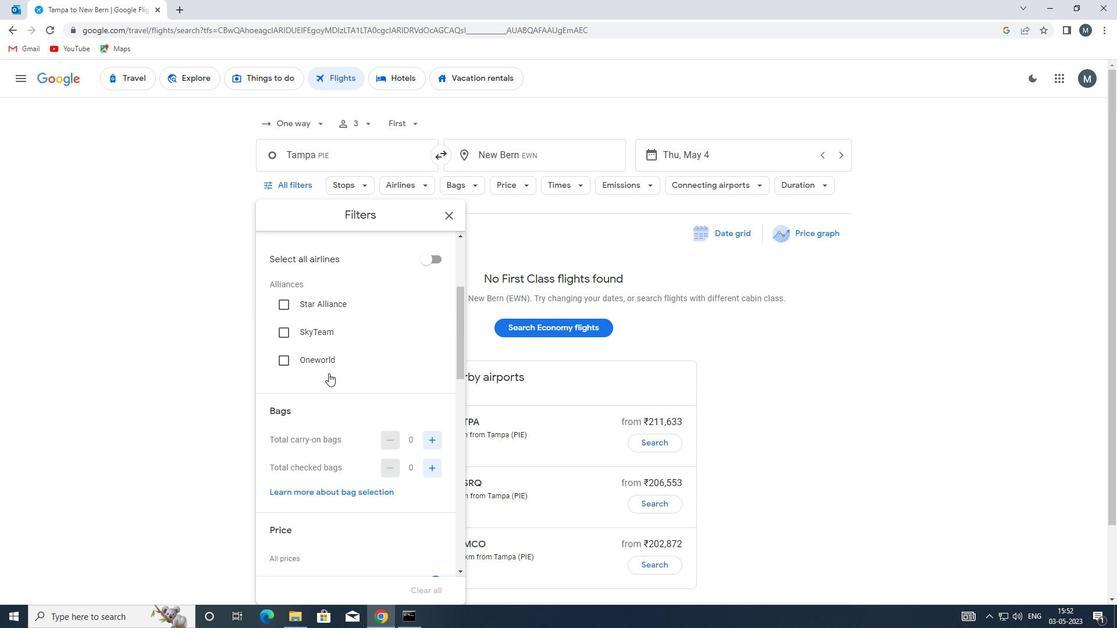 
Action: Mouse moved to (434, 383)
Screenshot: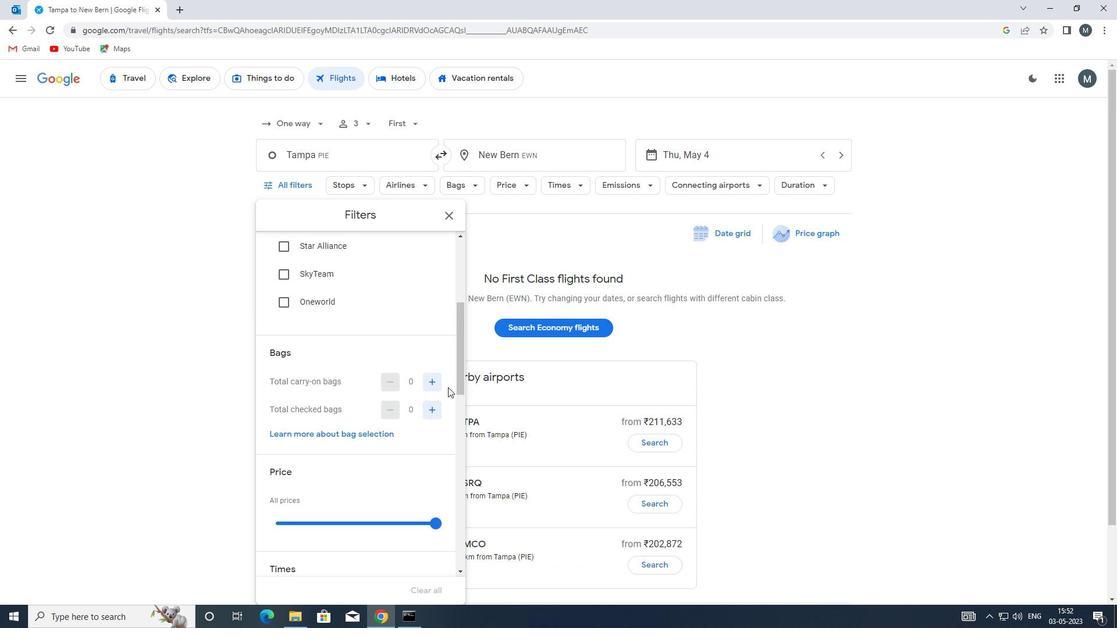 
Action: Mouse pressed left at (434, 383)
Screenshot: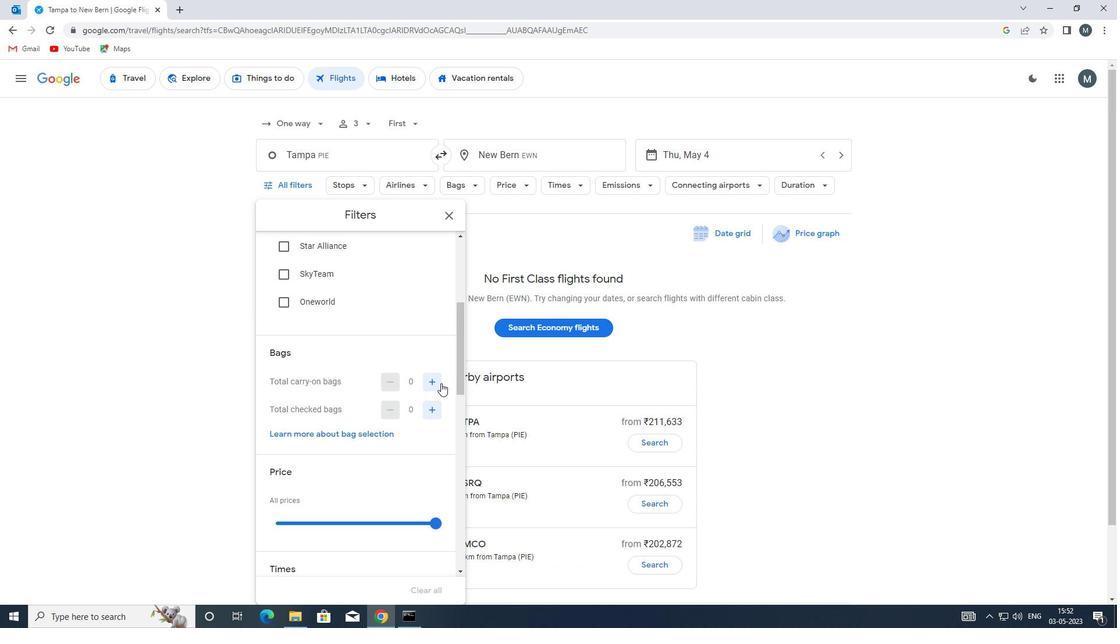 
Action: Mouse moved to (368, 379)
Screenshot: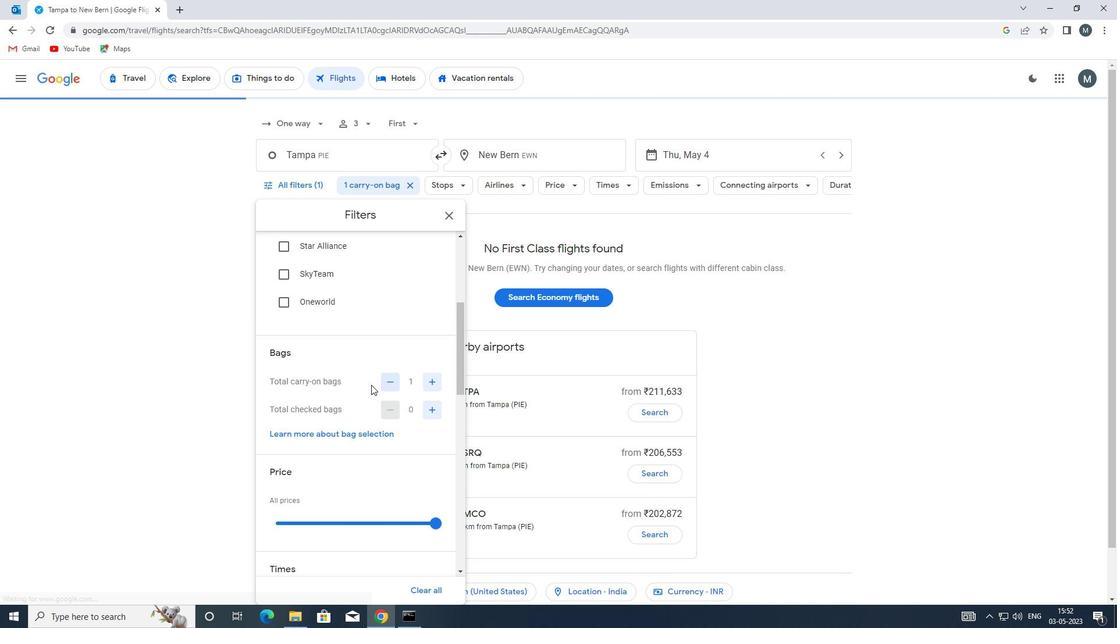 
Action: Mouse scrolled (368, 378) with delta (0, 0)
Screenshot: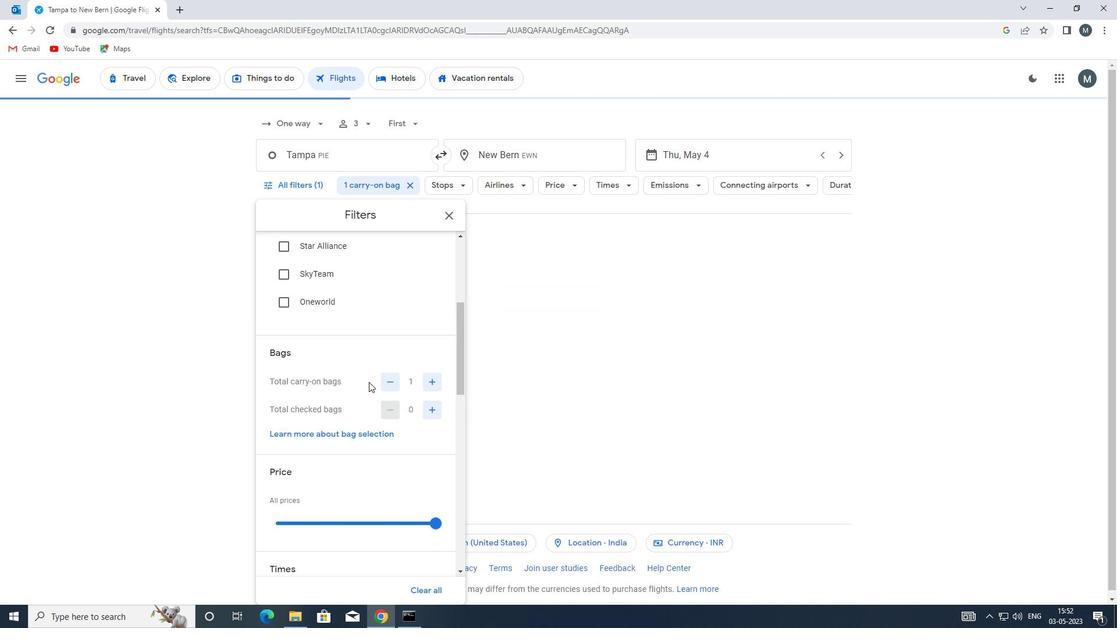 
Action: Mouse scrolled (368, 378) with delta (0, 0)
Screenshot: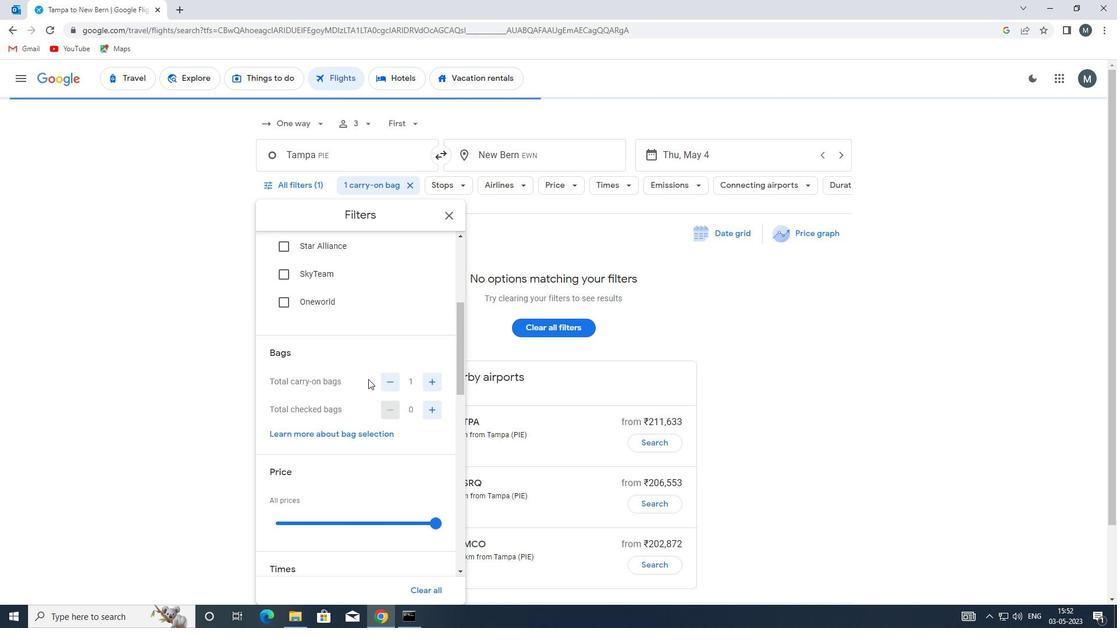
Action: Mouse moved to (348, 406)
Screenshot: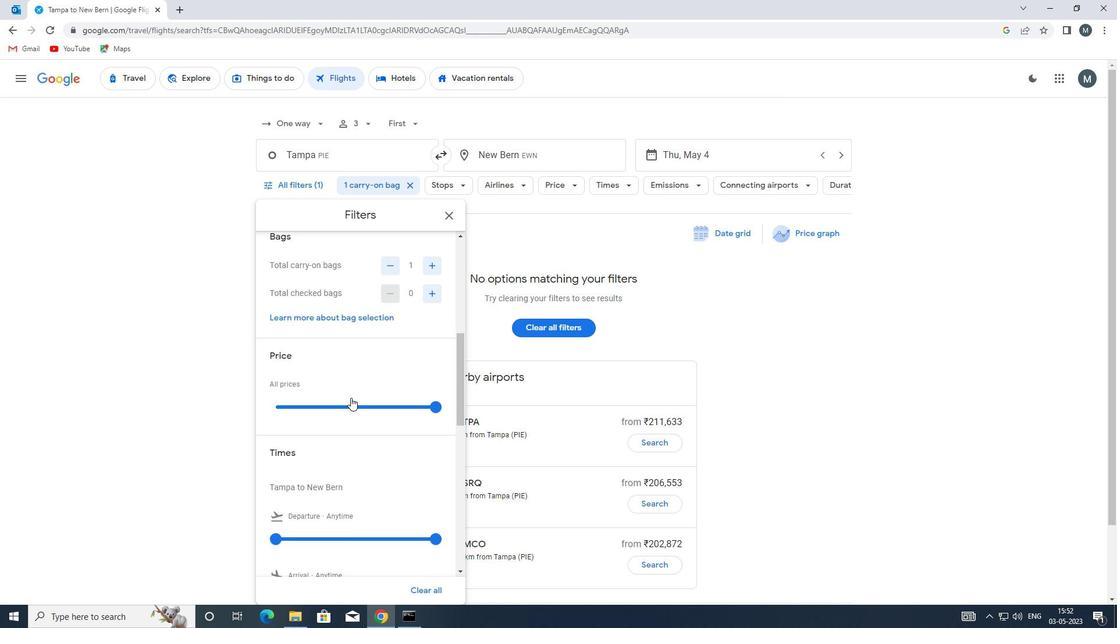 
Action: Mouse pressed left at (348, 406)
Screenshot: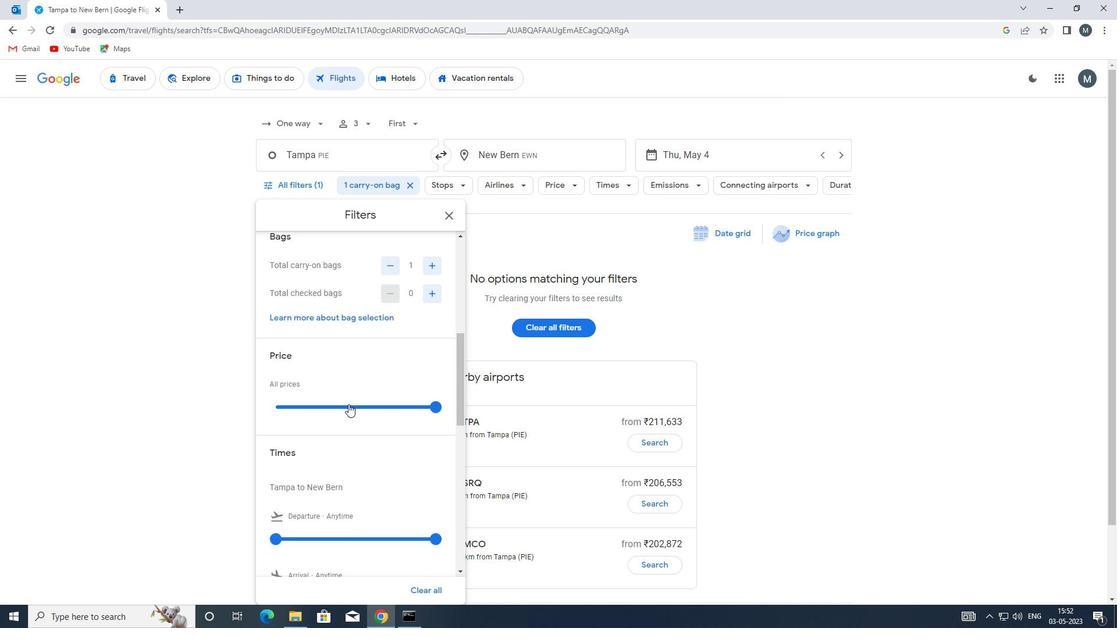 
Action: Mouse moved to (402, 409)
Screenshot: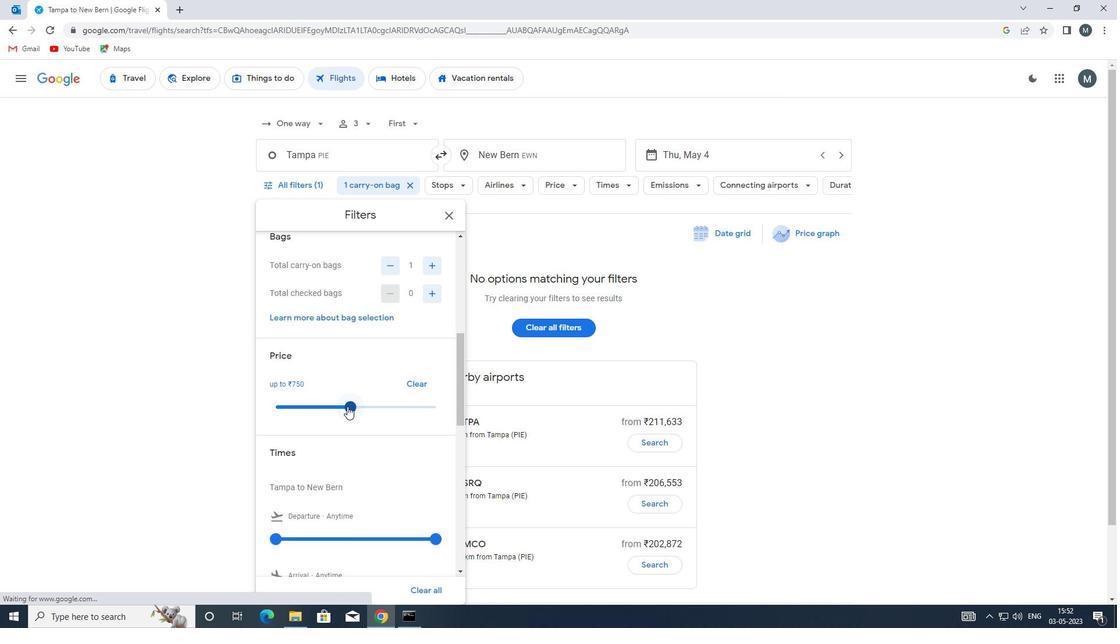 
Action: Mouse pressed left at (402, 409)
Screenshot: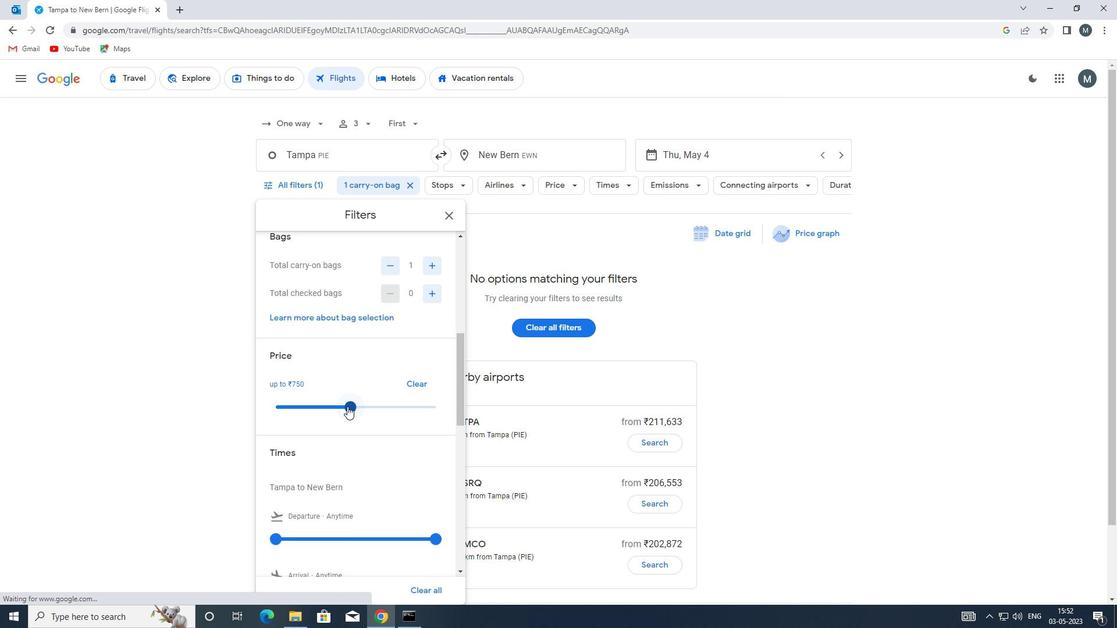 
Action: Mouse moved to (355, 387)
Screenshot: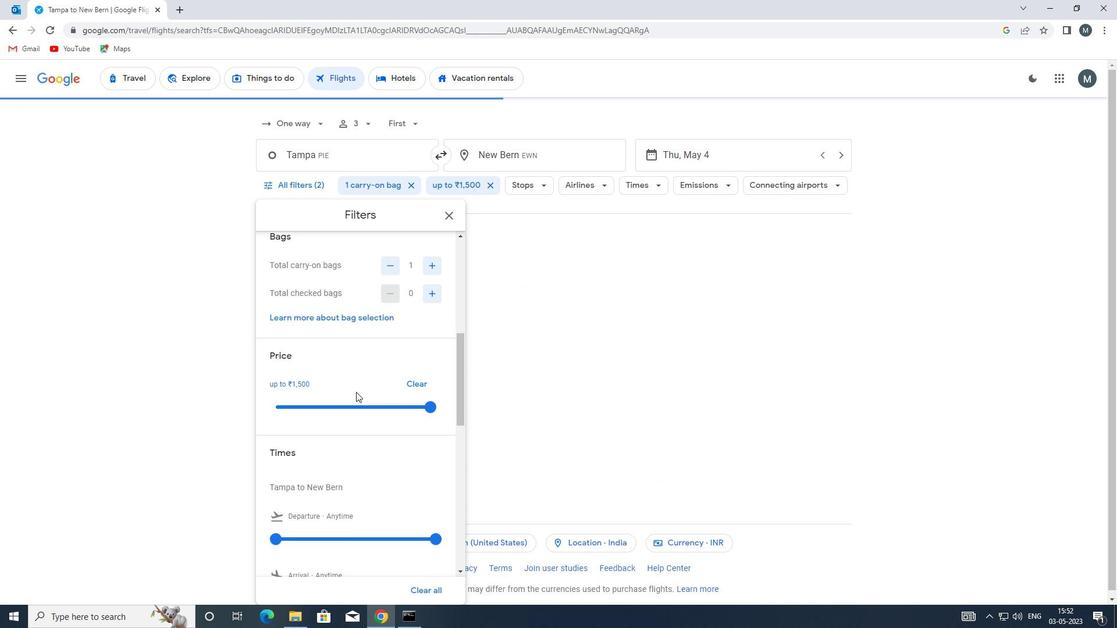 
Action: Mouse scrolled (355, 386) with delta (0, 0)
Screenshot: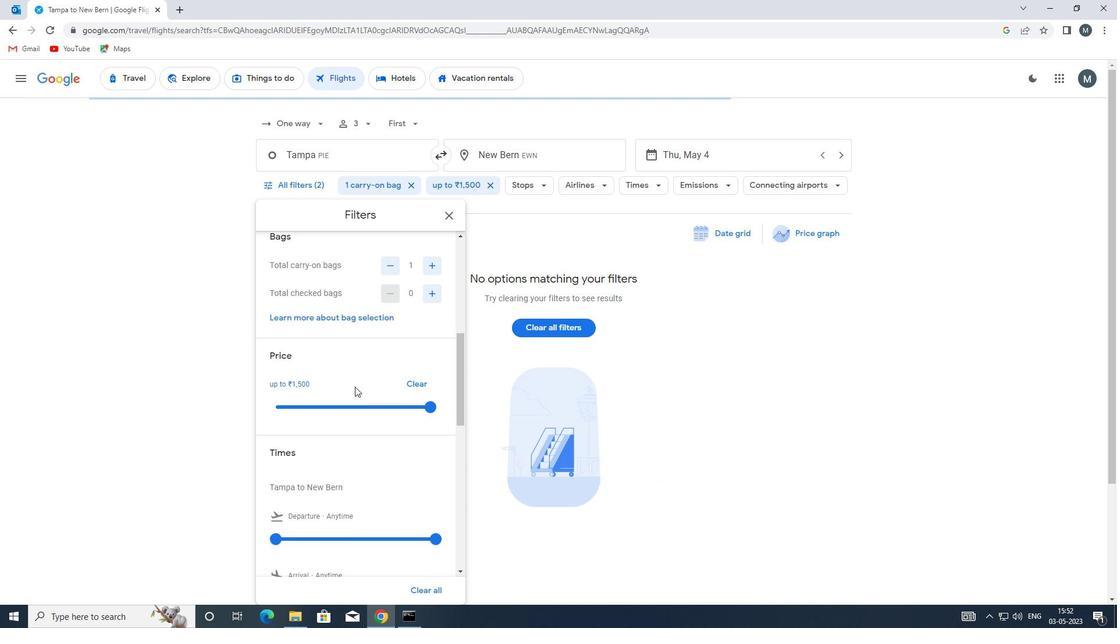 
Action: Mouse scrolled (355, 386) with delta (0, 0)
Screenshot: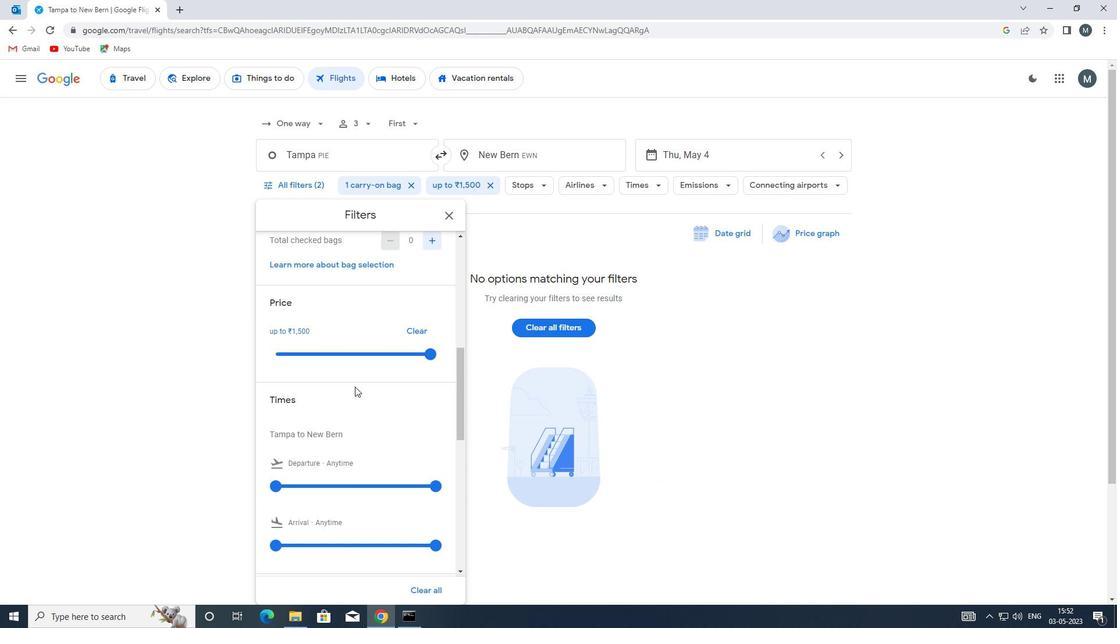 
Action: Mouse moved to (321, 419)
Screenshot: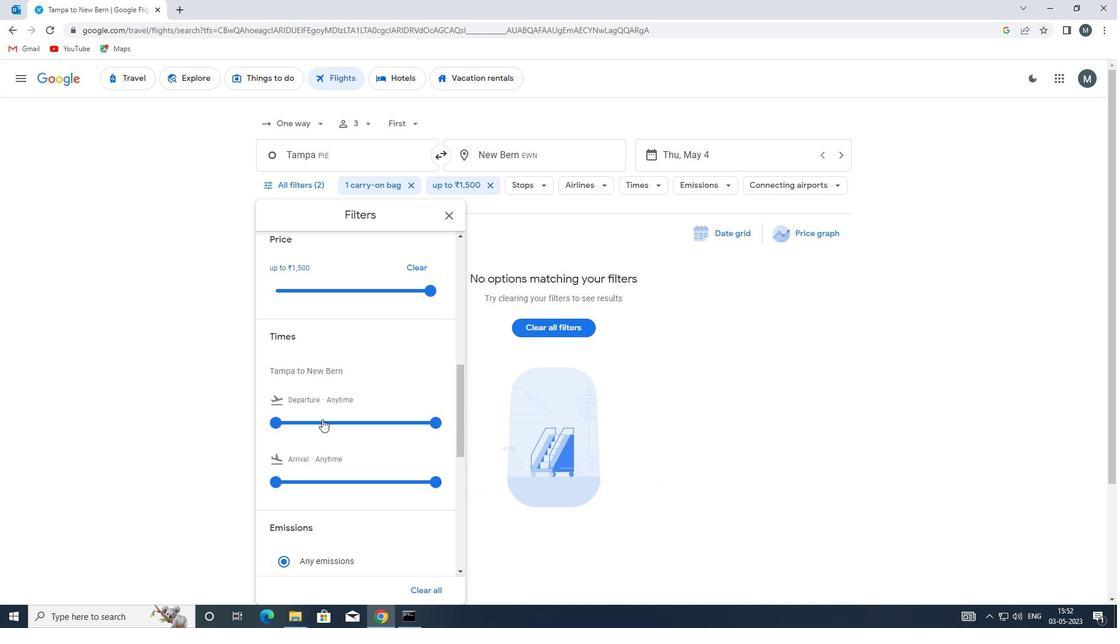 
Action: Mouse scrolled (321, 419) with delta (0, 0)
Screenshot: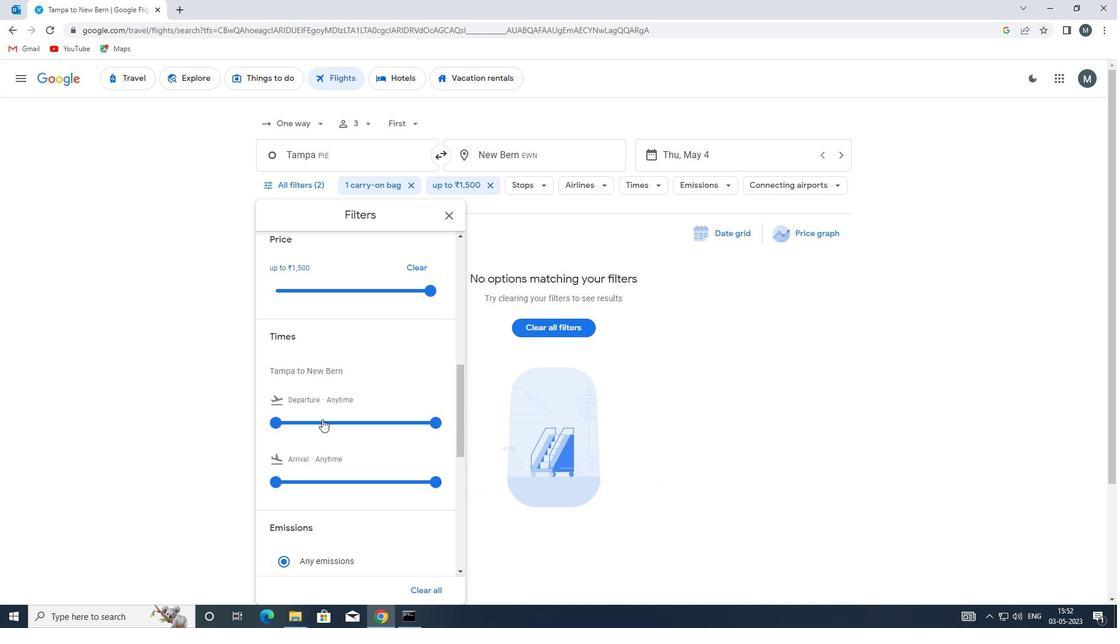 
Action: Mouse moved to (279, 364)
Screenshot: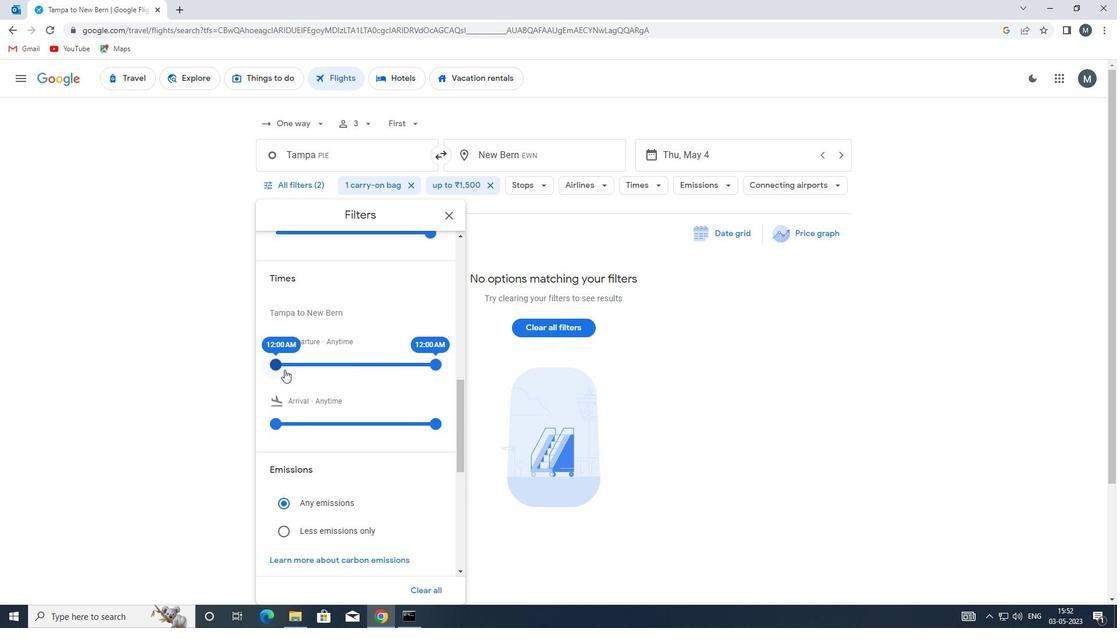 
Action: Mouse pressed left at (279, 364)
Screenshot: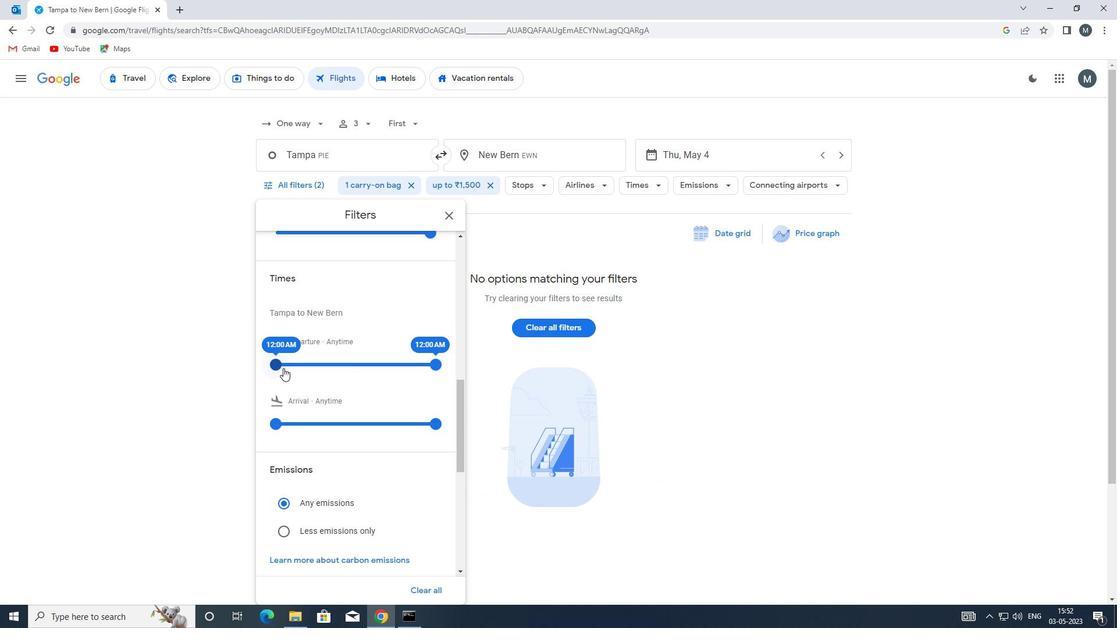 
Action: Mouse moved to (432, 363)
Screenshot: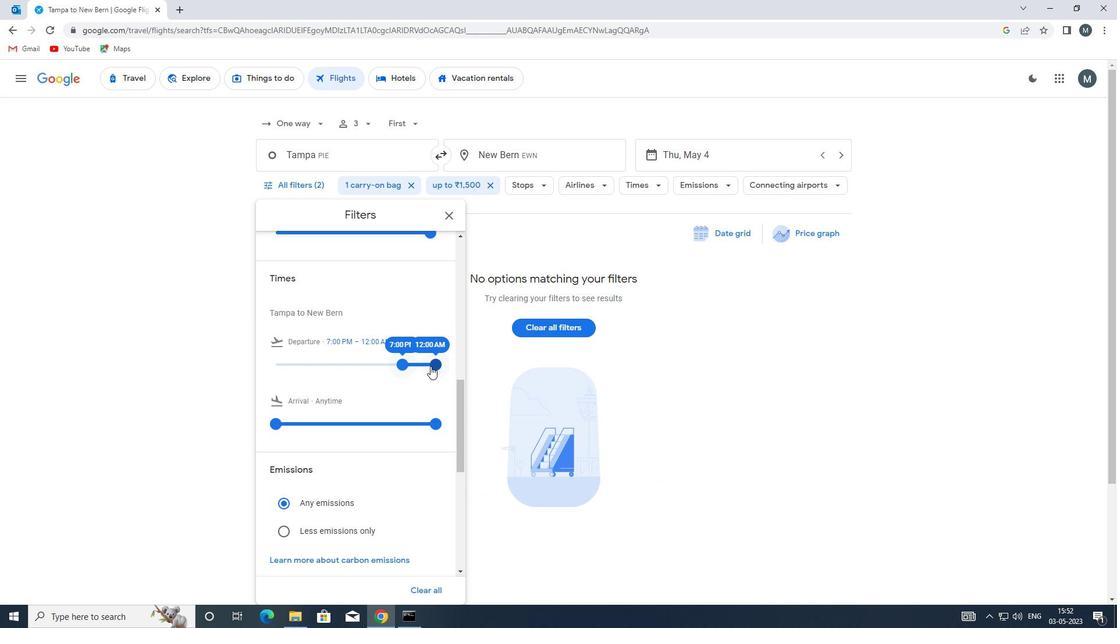 
Action: Mouse pressed left at (432, 363)
Screenshot: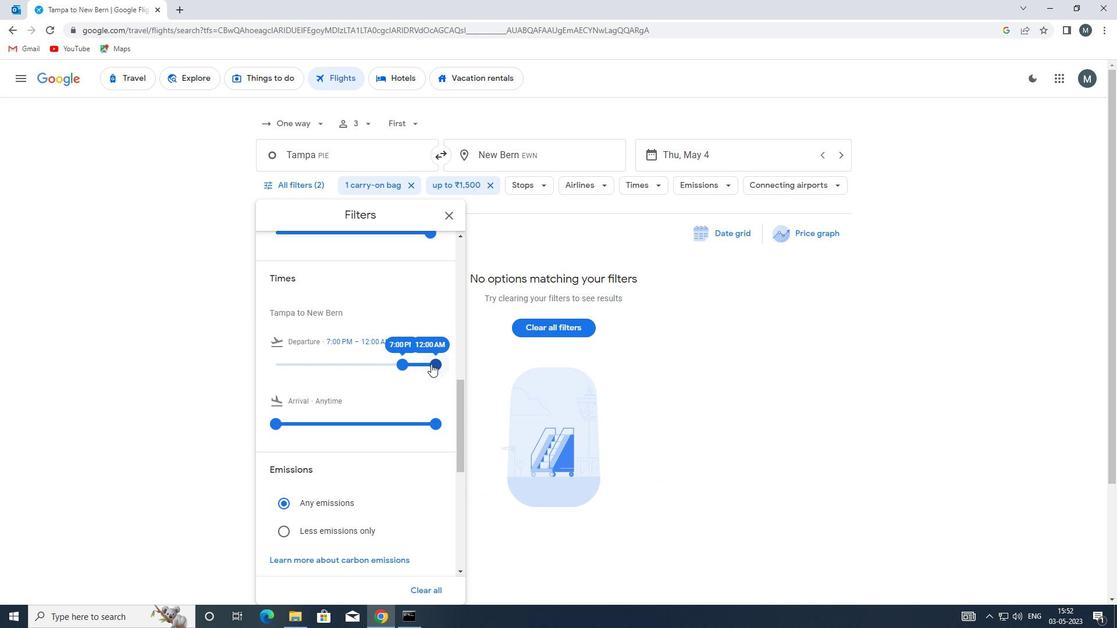 
Action: Mouse moved to (402, 363)
Screenshot: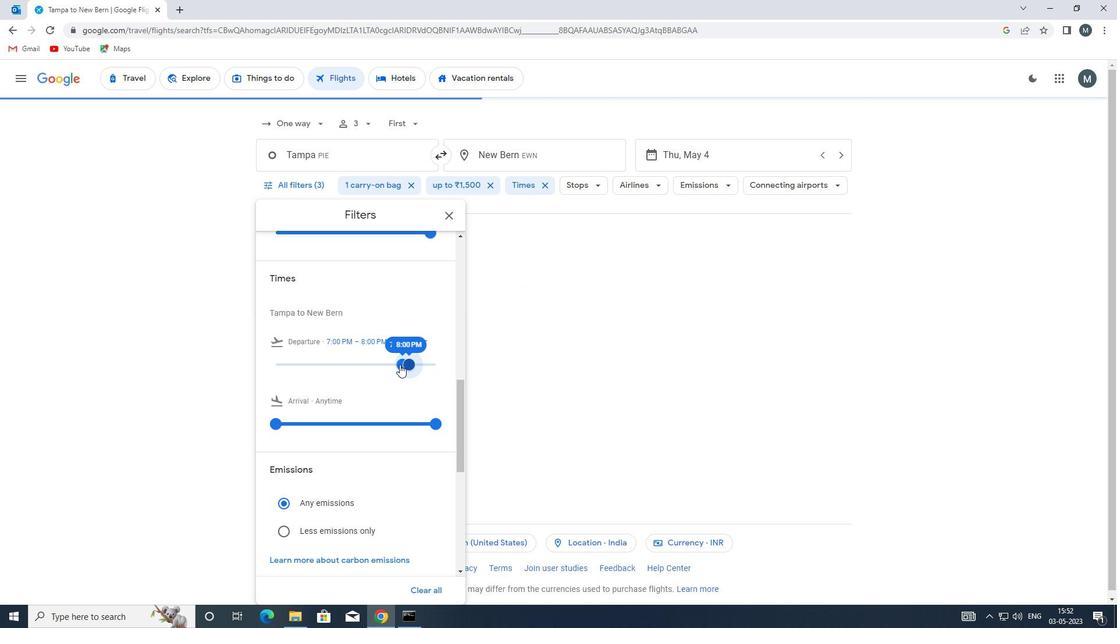 
Action: Mouse scrolled (402, 362) with delta (0, 0)
Screenshot: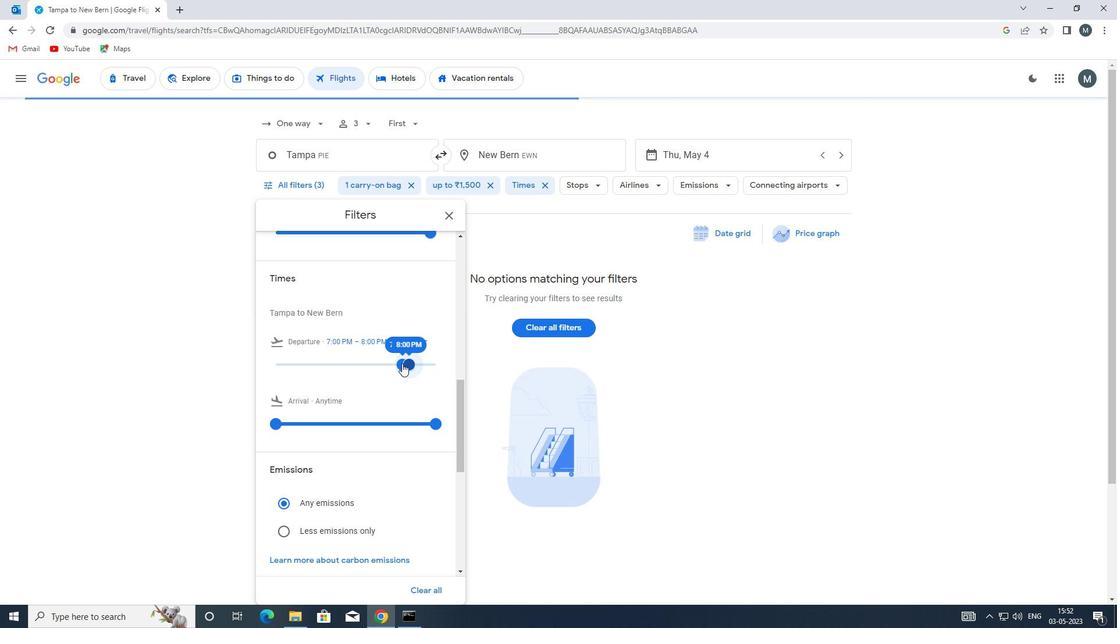 
Action: Mouse moved to (401, 363)
Screenshot: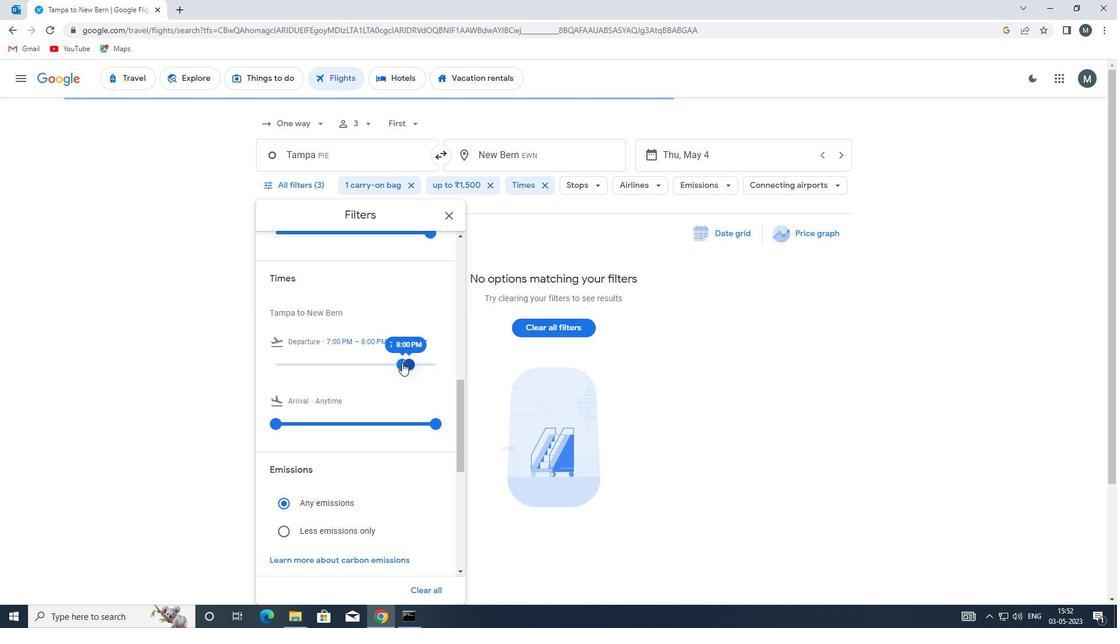 
Action: Mouse scrolled (401, 362) with delta (0, 0)
Screenshot: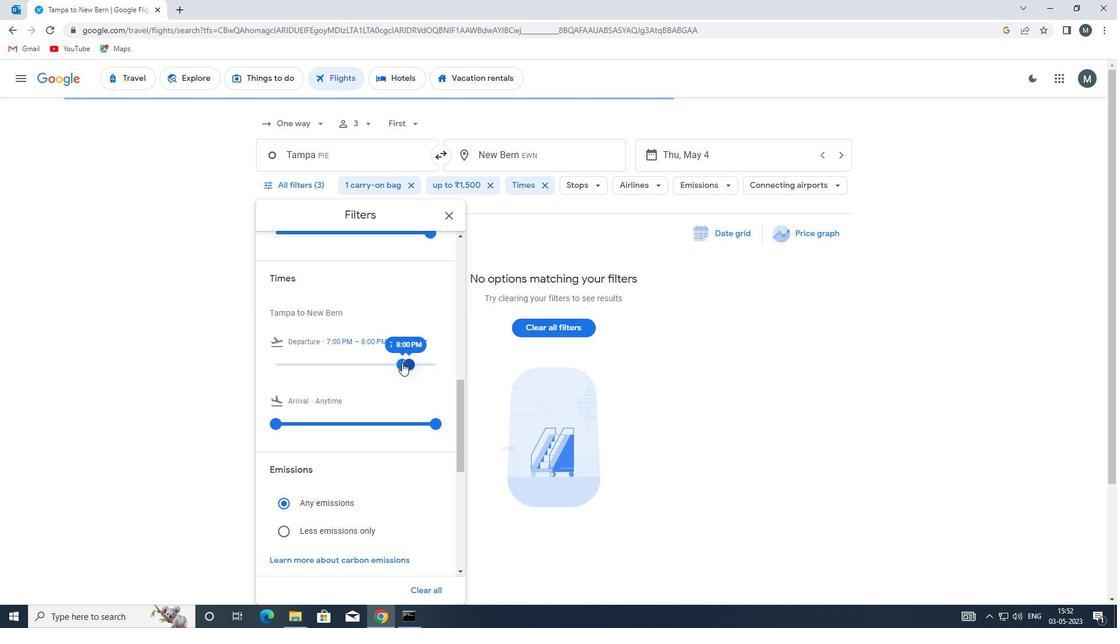 
Action: Mouse moved to (399, 363)
Screenshot: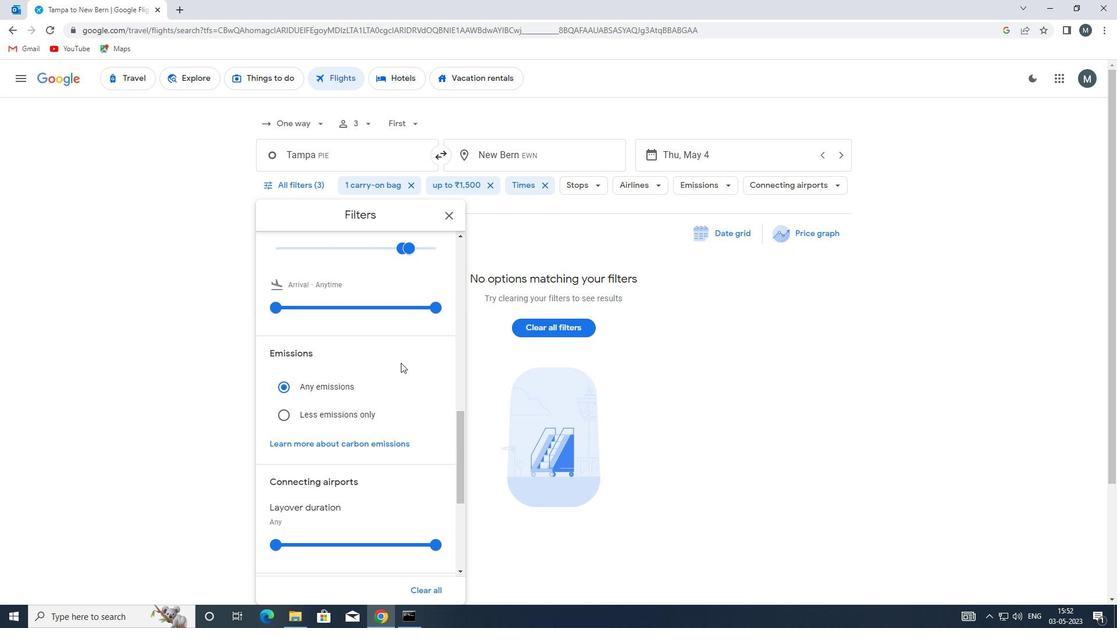 
Action: Mouse scrolled (399, 362) with delta (0, 0)
Screenshot: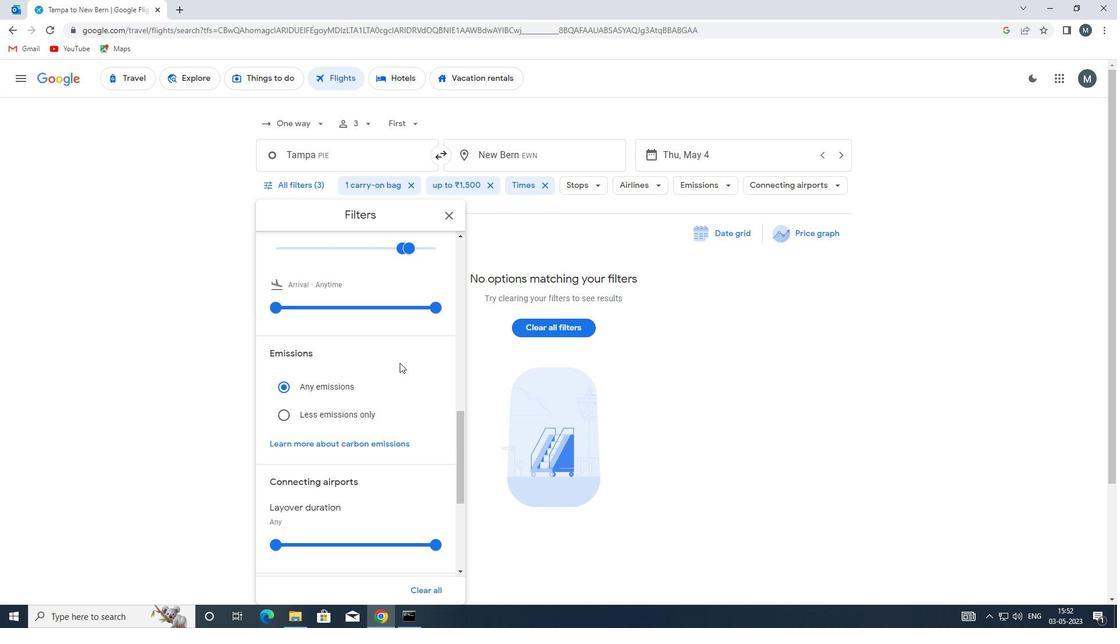 
Action: Mouse moved to (451, 218)
Screenshot: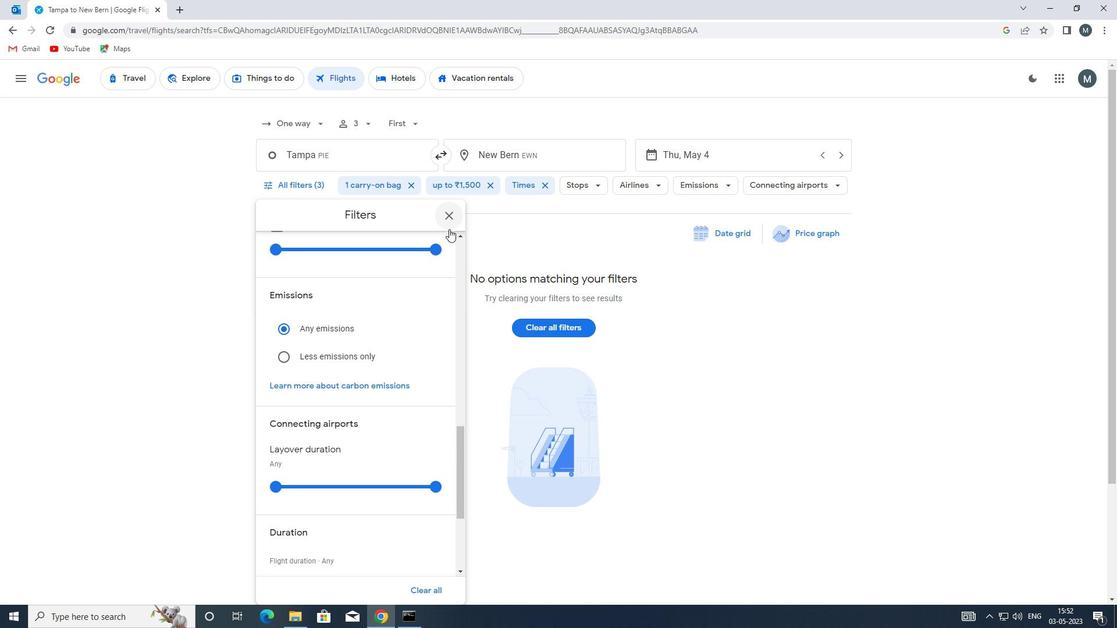 
Action: Mouse pressed left at (451, 218)
Screenshot: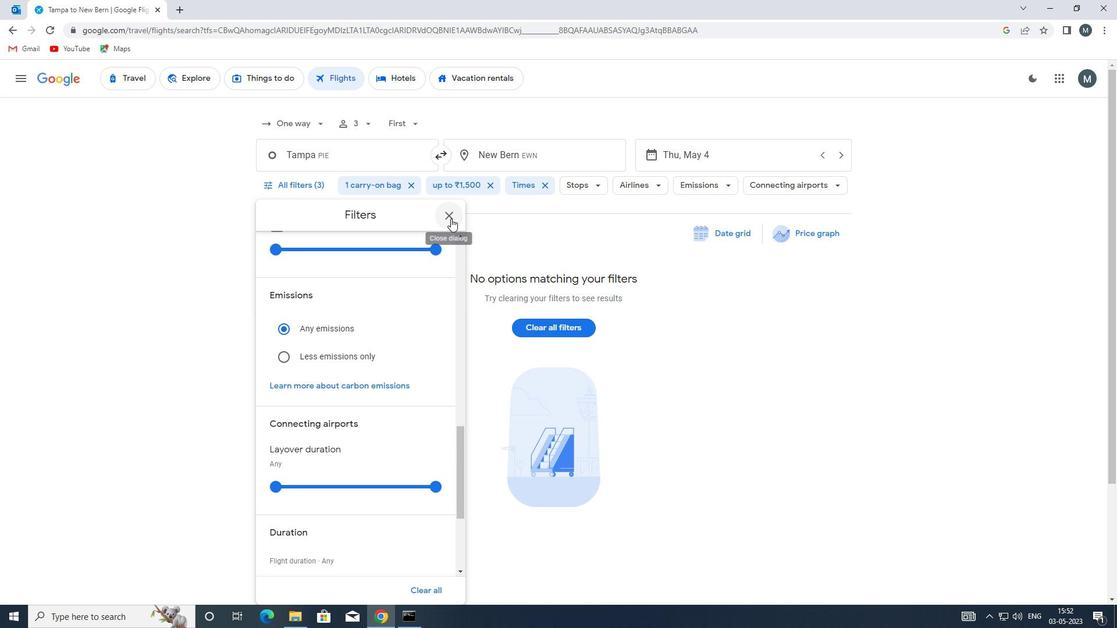 
